 Task: Create a due date automation trigger when advanced on, 2 working days before a card is due add fields with custom field "Resume" set to a number greater or equal to 1 and lower or equal to 10 at 11:00 AM.
Action: Mouse moved to (868, 263)
Screenshot: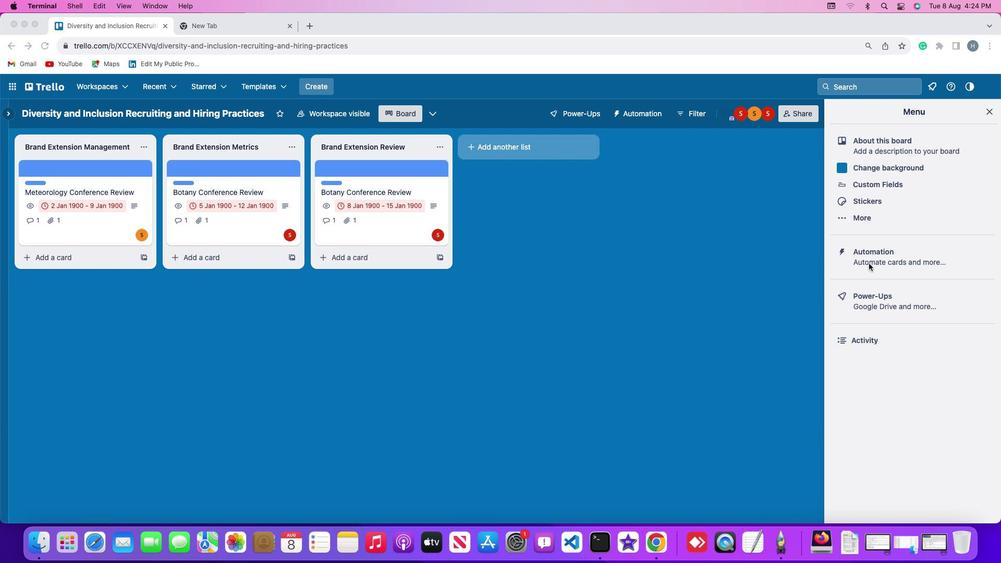 
Action: Mouse pressed left at (868, 263)
Screenshot: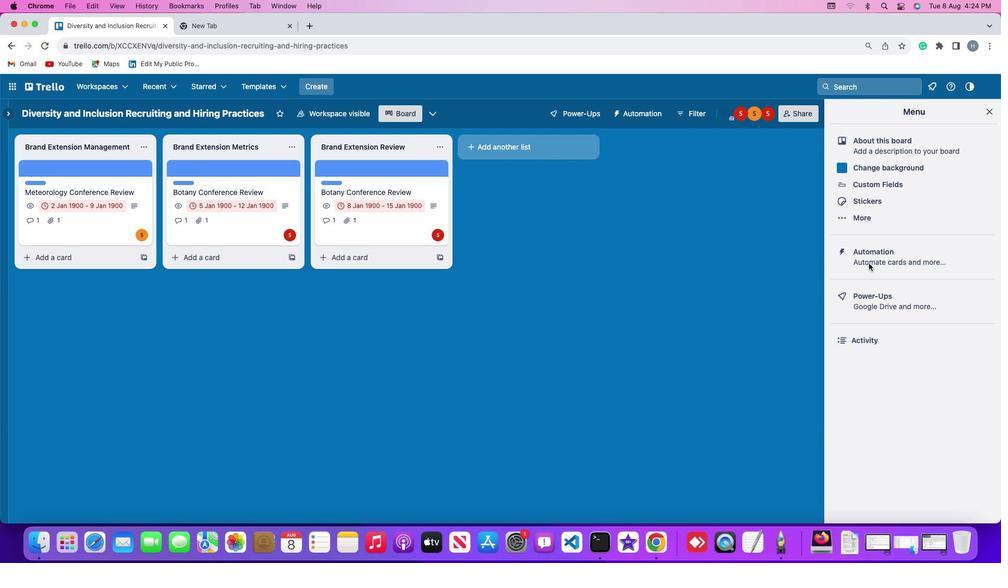 
Action: Mouse pressed left at (868, 263)
Screenshot: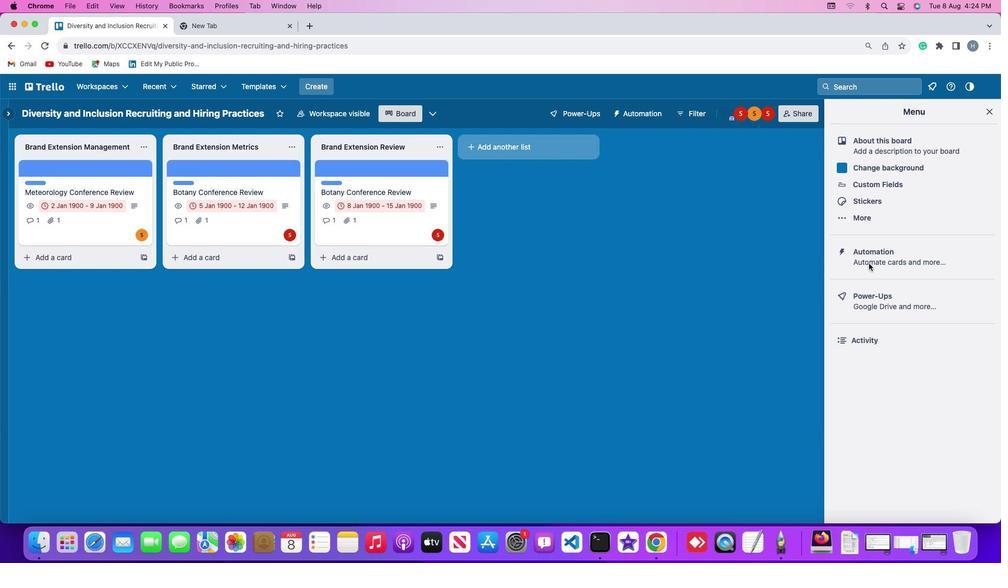 
Action: Mouse moved to (66, 244)
Screenshot: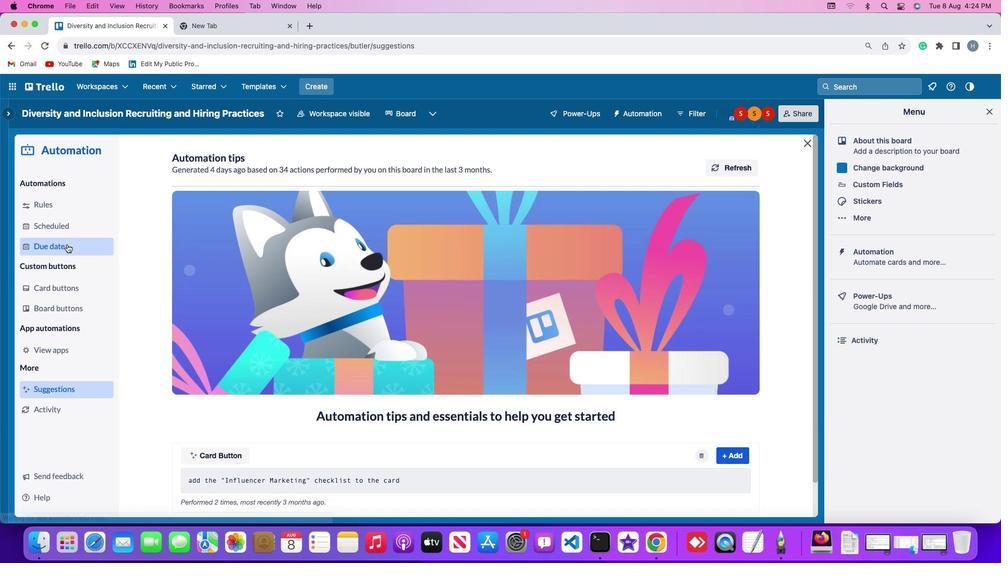
Action: Mouse pressed left at (66, 244)
Screenshot: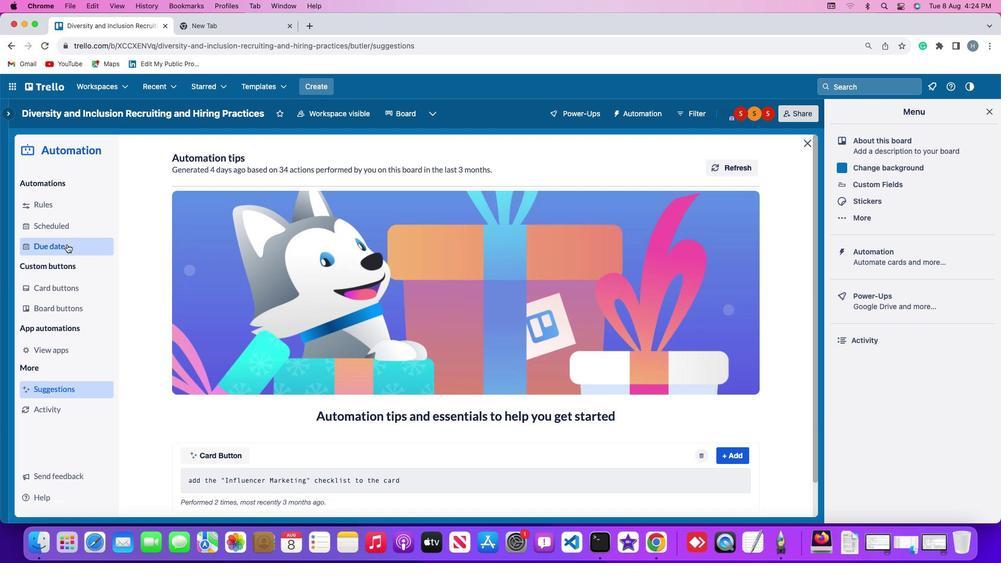 
Action: Mouse moved to (711, 159)
Screenshot: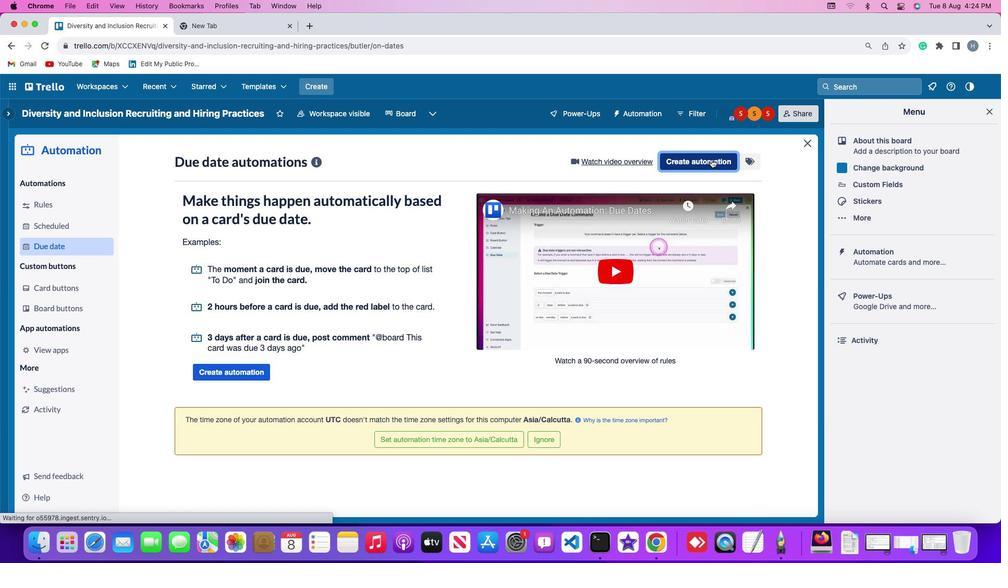 
Action: Mouse pressed left at (711, 159)
Screenshot: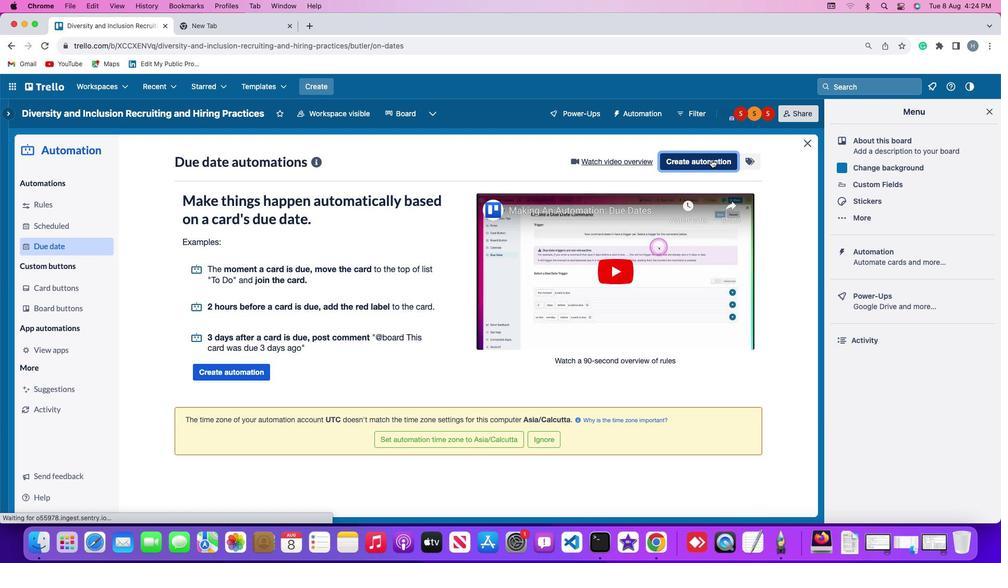 
Action: Mouse moved to (242, 262)
Screenshot: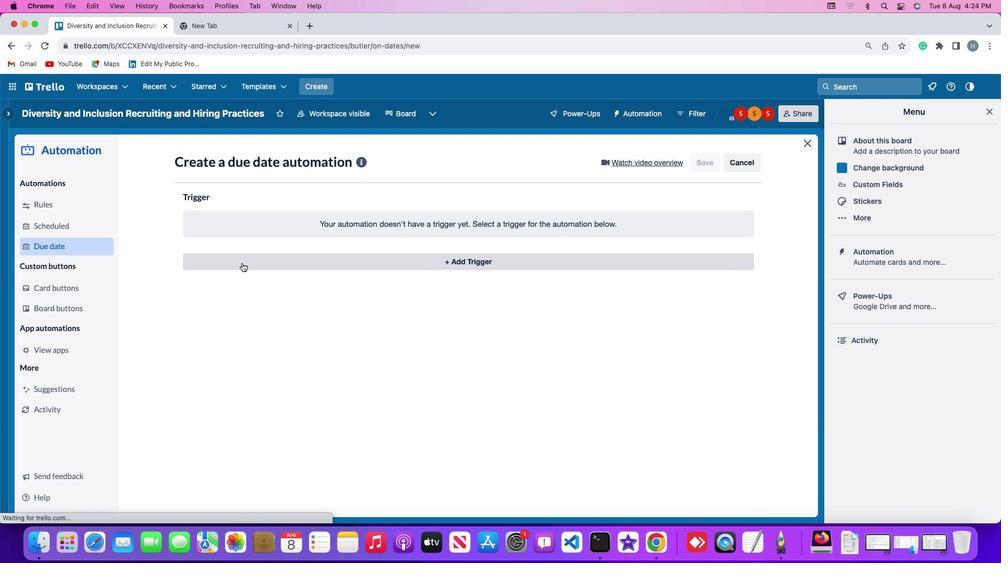 
Action: Mouse pressed left at (242, 262)
Screenshot: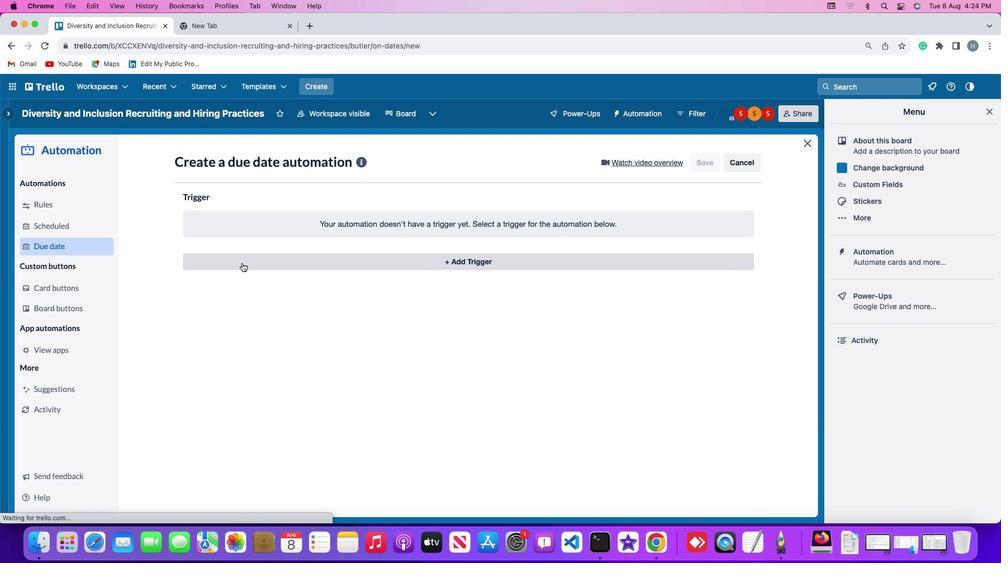 
Action: Mouse moved to (203, 416)
Screenshot: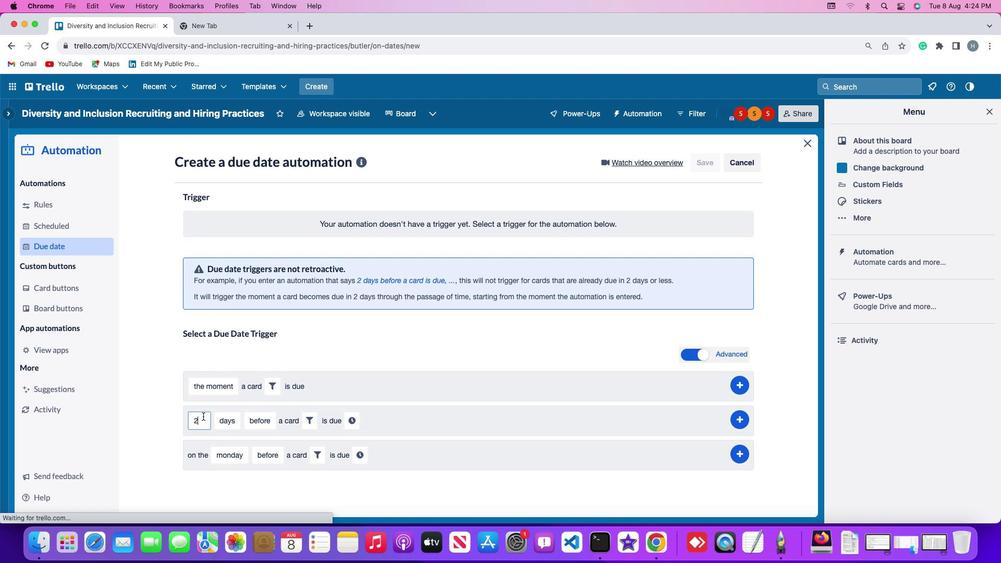 
Action: Mouse pressed left at (203, 416)
Screenshot: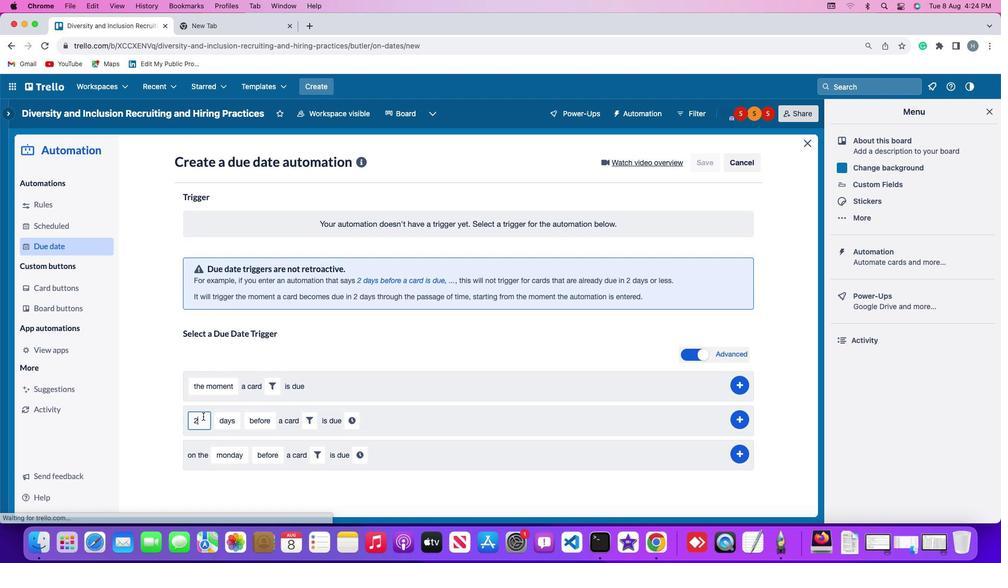 
Action: Key pressed Key.backspace'2'
Screenshot: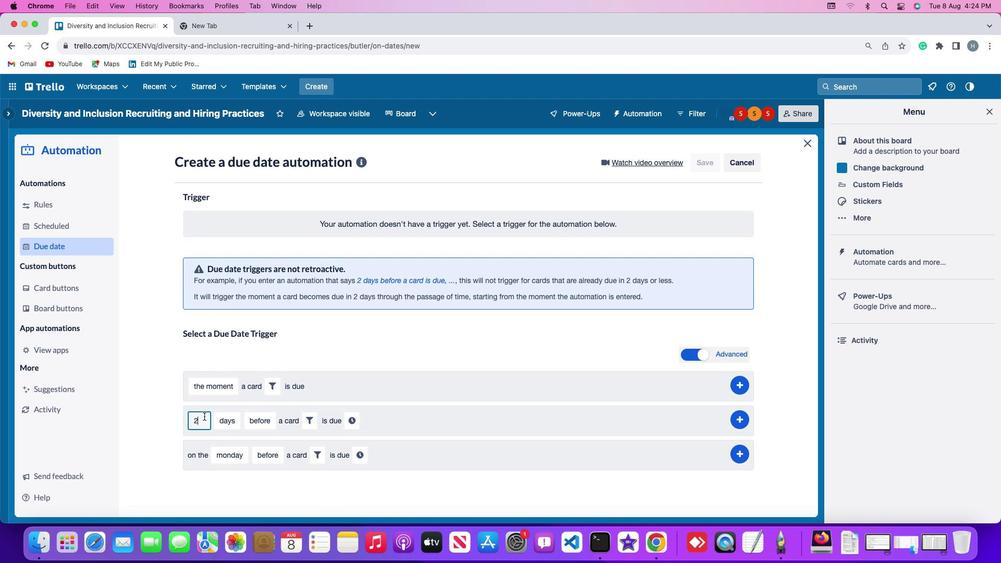 
Action: Mouse moved to (215, 416)
Screenshot: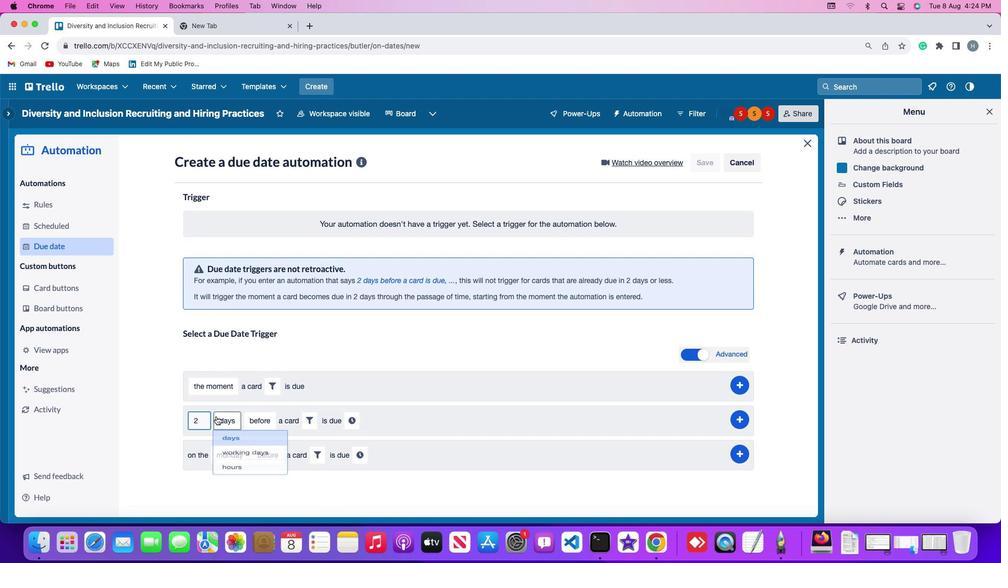 
Action: Mouse pressed left at (215, 416)
Screenshot: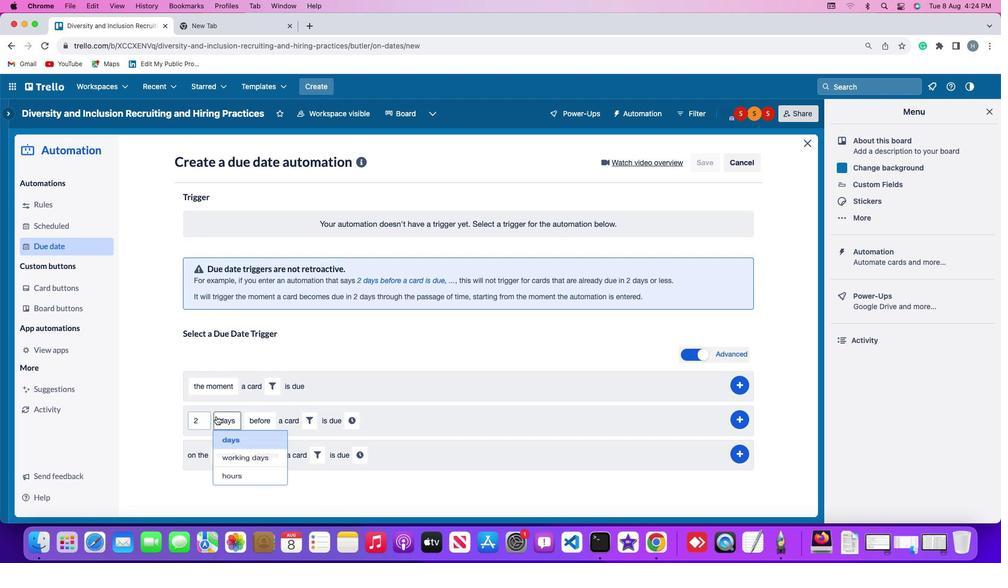 
Action: Mouse moved to (242, 460)
Screenshot: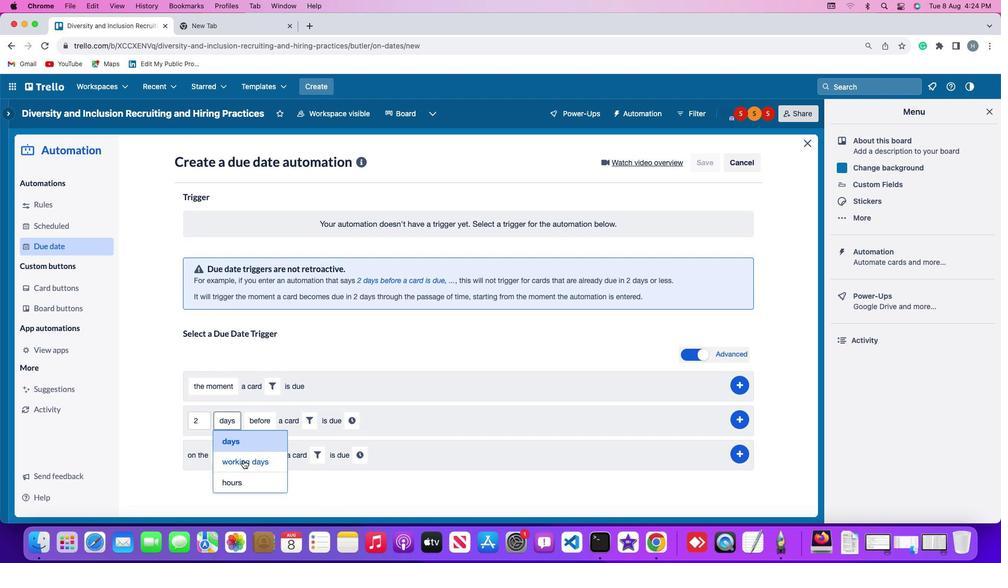 
Action: Mouse pressed left at (242, 460)
Screenshot: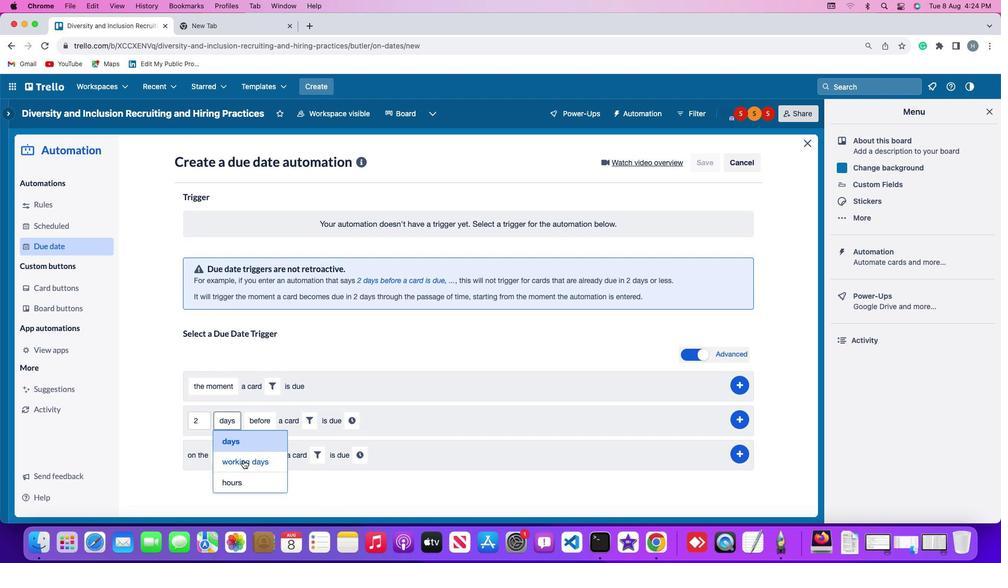 
Action: Mouse moved to (285, 420)
Screenshot: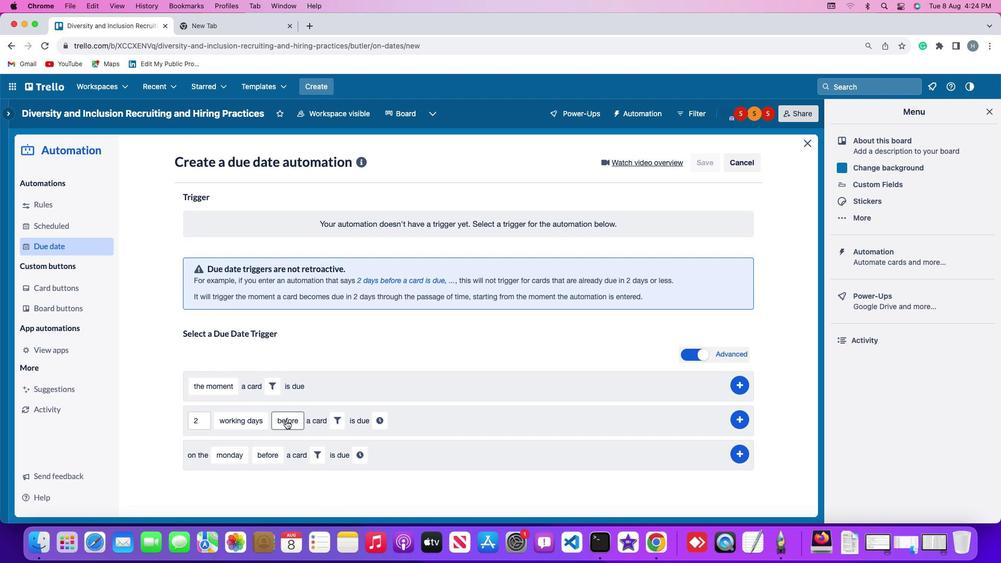 
Action: Mouse pressed left at (285, 420)
Screenshot: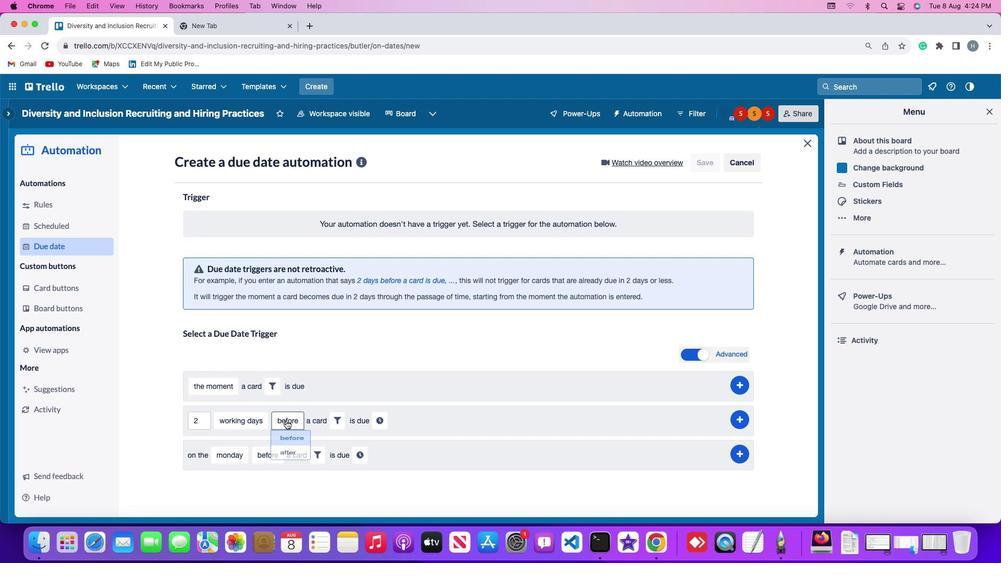
Action: Mouse moved to (294, 443)
Screenshot: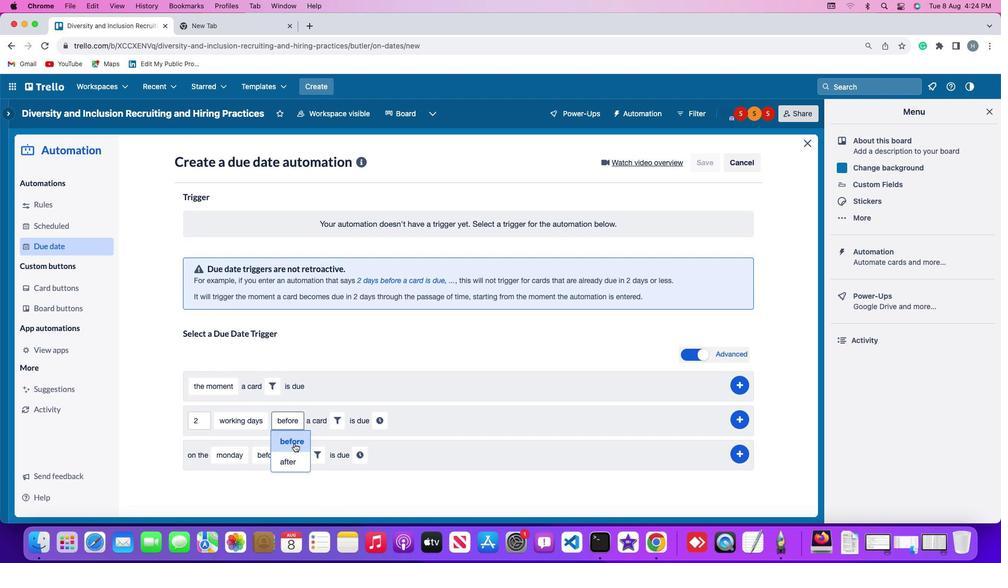 
Action: Mouse pressed left at (294, 443)
Screenshot: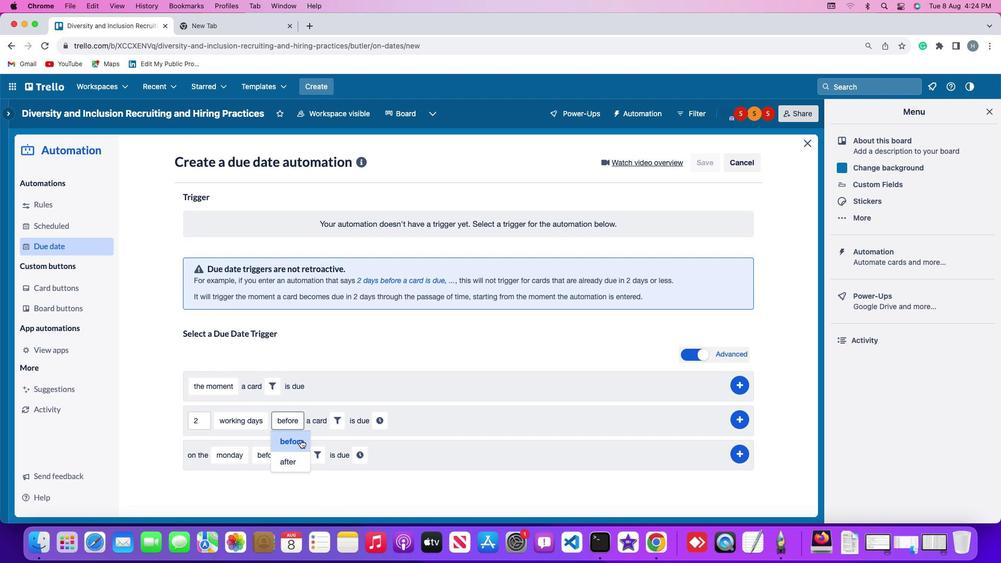 
Action: Mouse moved to (335, 423)
Screenshot: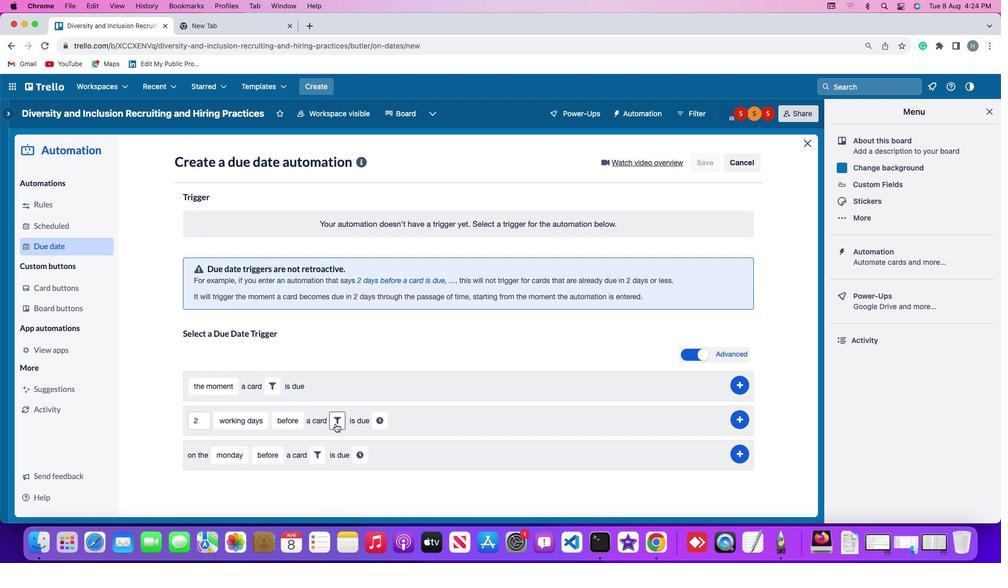 
Action: Mouse pressed left at (335, 423)
Screenshot: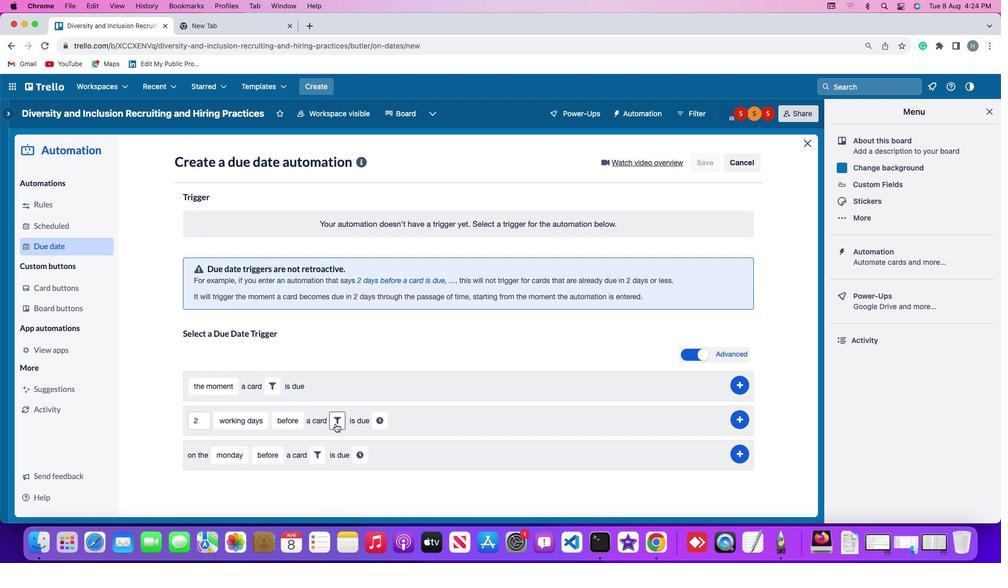 
Action: Mouse moved to (512, 454)
Screenshot: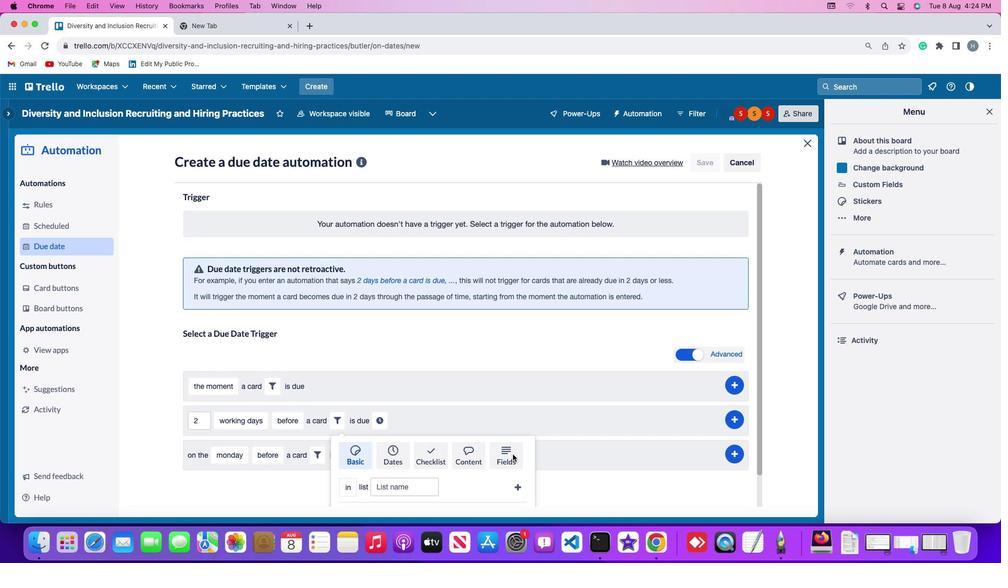 
Action: Mouse pressed left at (512, 454)
Screenshot: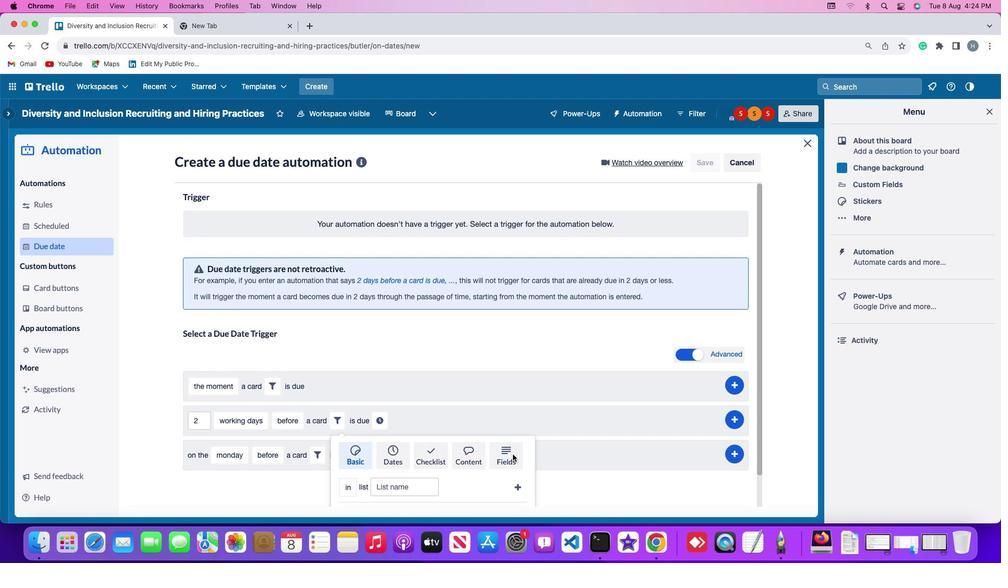 
Action: Mouse moved to (294, 479)
Screenshot: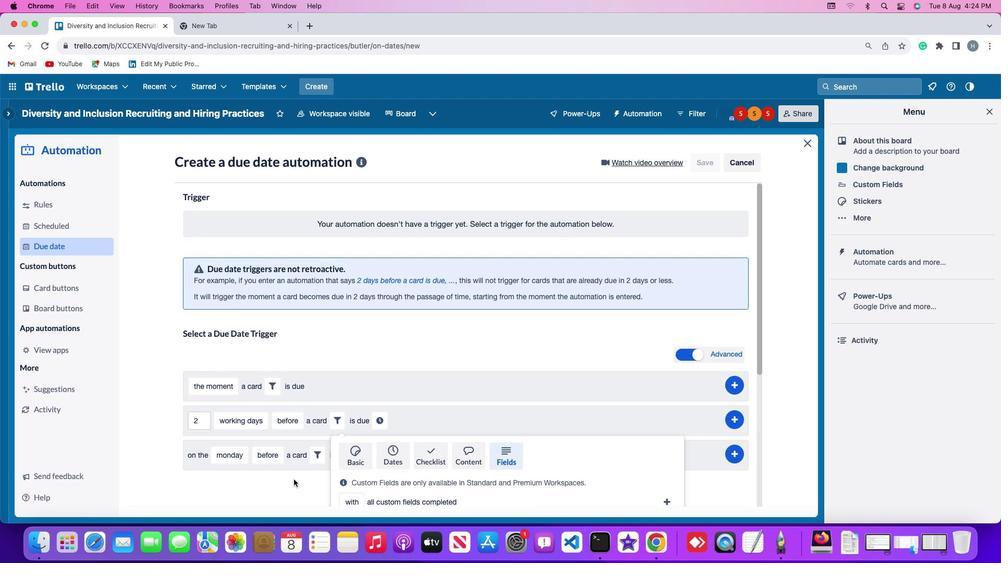 
Action: Mouse scrolled (294, 479) with delta (0, 0)
Screenshot: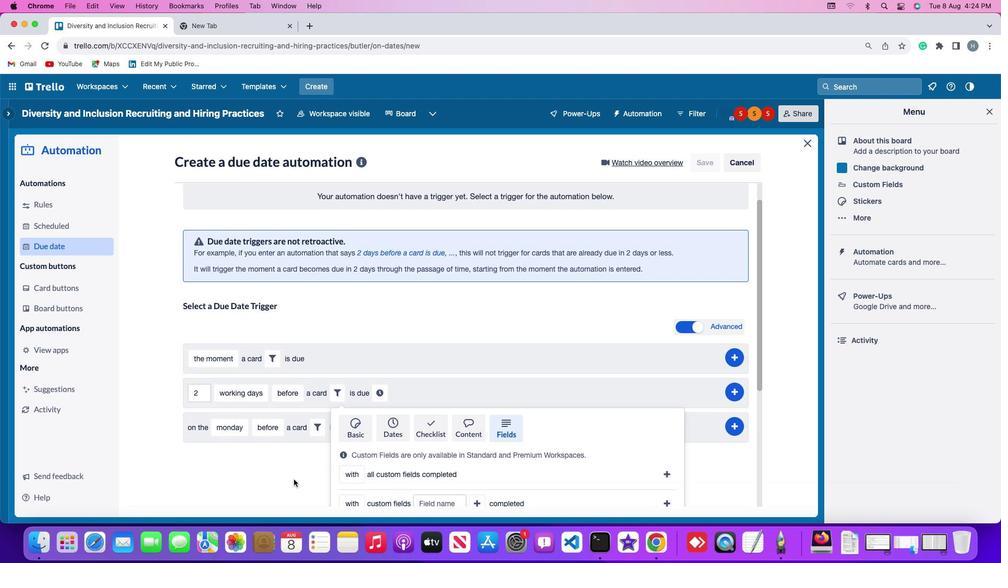 
Action: Mouse scrolled (294, 479) with delta (0, 0)
Screenshot: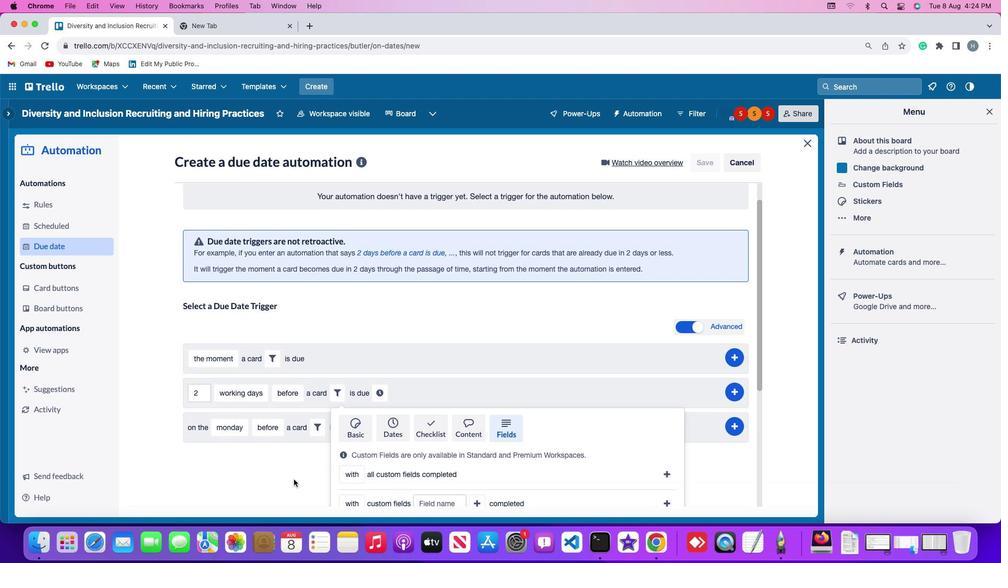 
Action: Mouse scrolled (294, 479) with delta (0, -2)
Screenshot: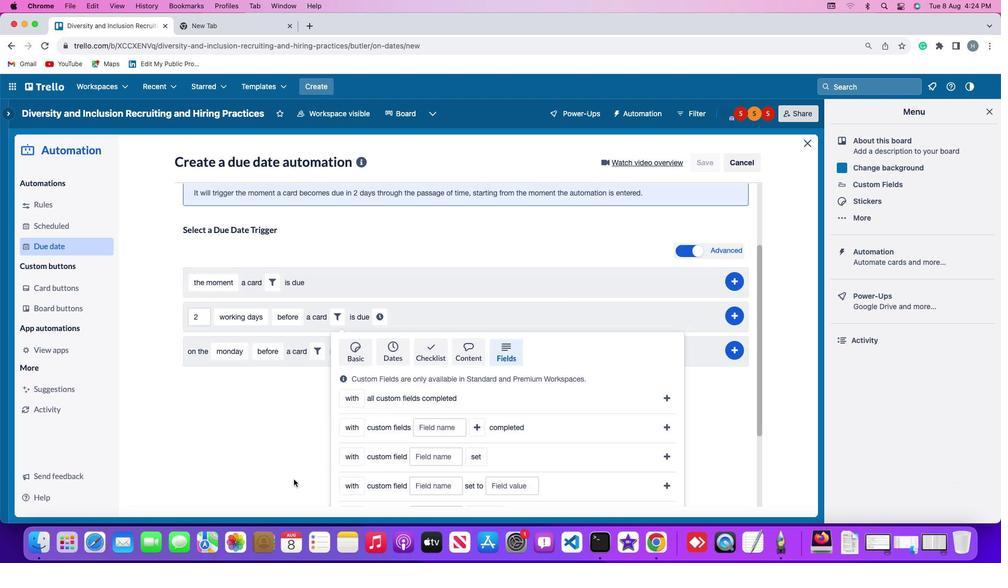 
Action: Mouse scrolled (294, 479) with delta (0, -2)
Screenshot: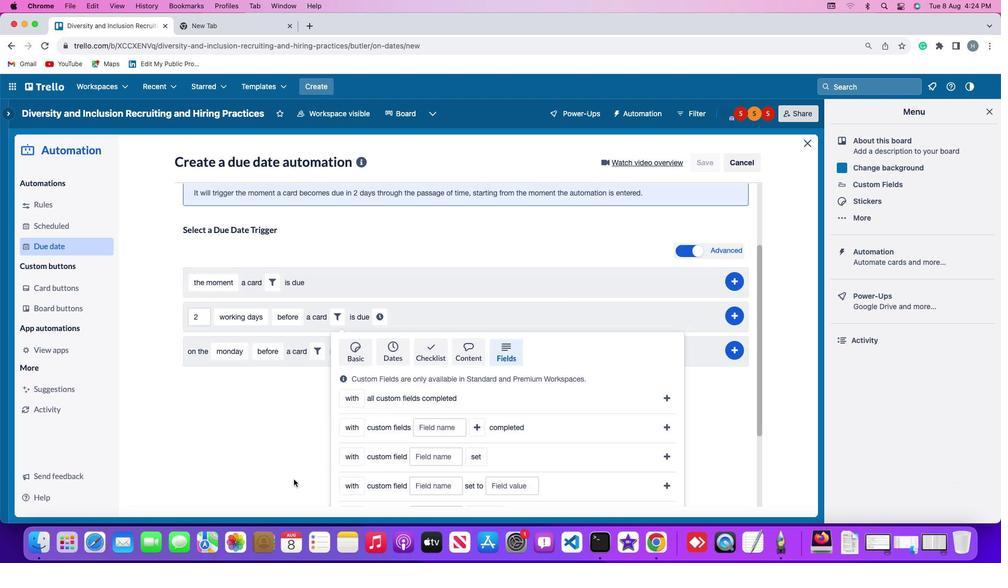 
Action: Mouse scrolled (294, 479) with delta (0, -3)
Screenshot: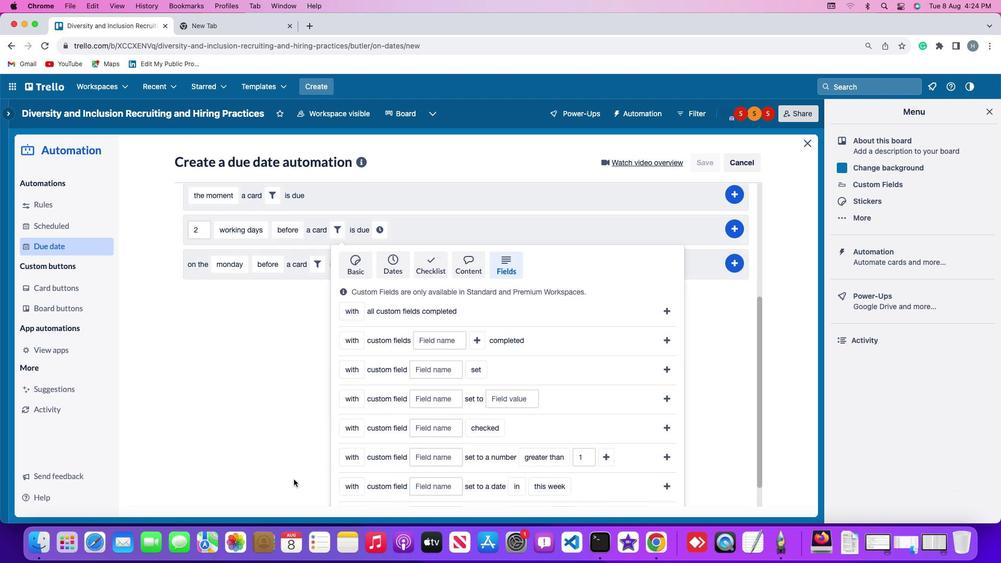 
Action: Mouse scrolled (294, 479) with delta (0, -3)
Screenshot: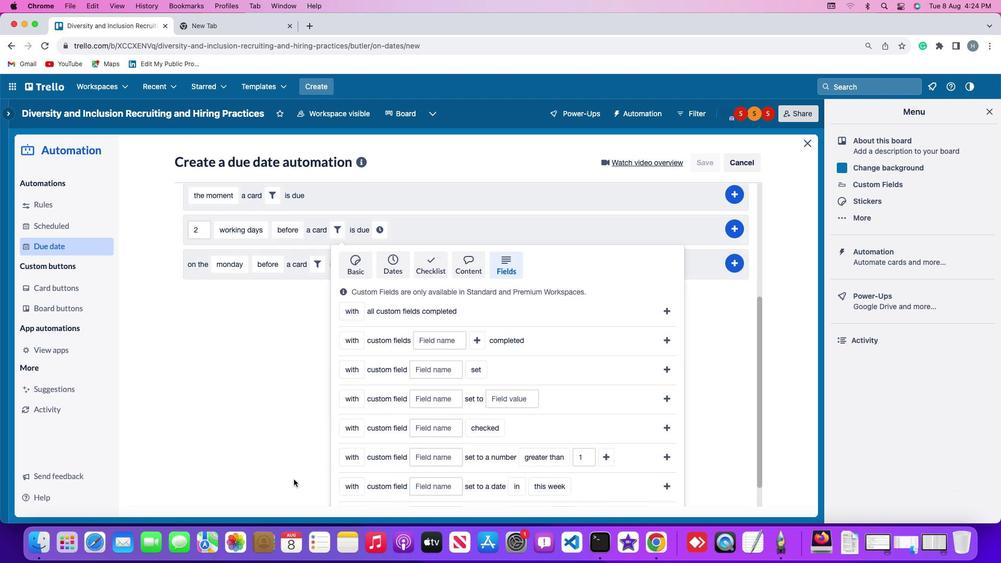 
Action: Mouse scrolled (294, 479) with delta (0, 0)
Screenshot: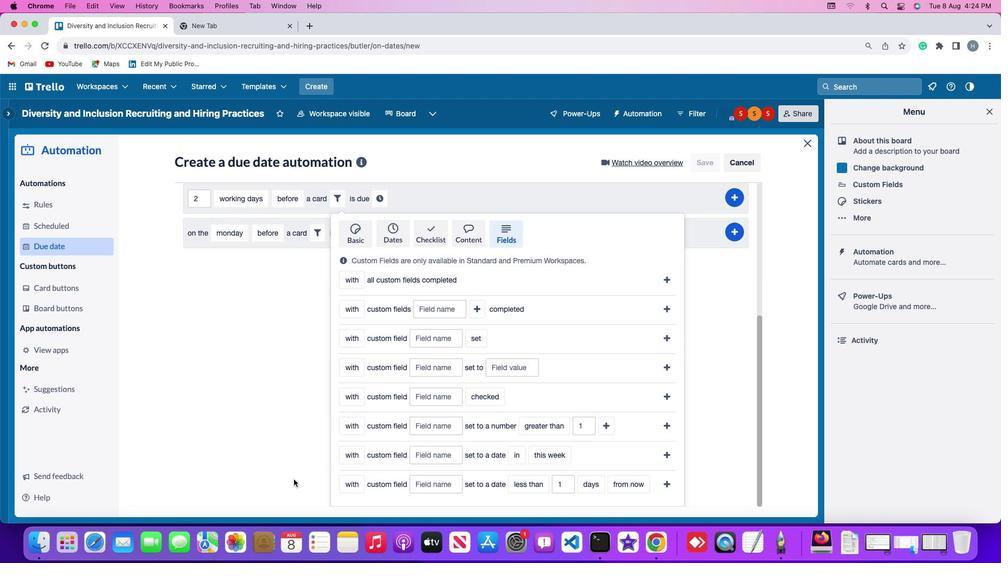
Action: Mouse scrolled (294, 479) with delta (0, 0)
Screenshot: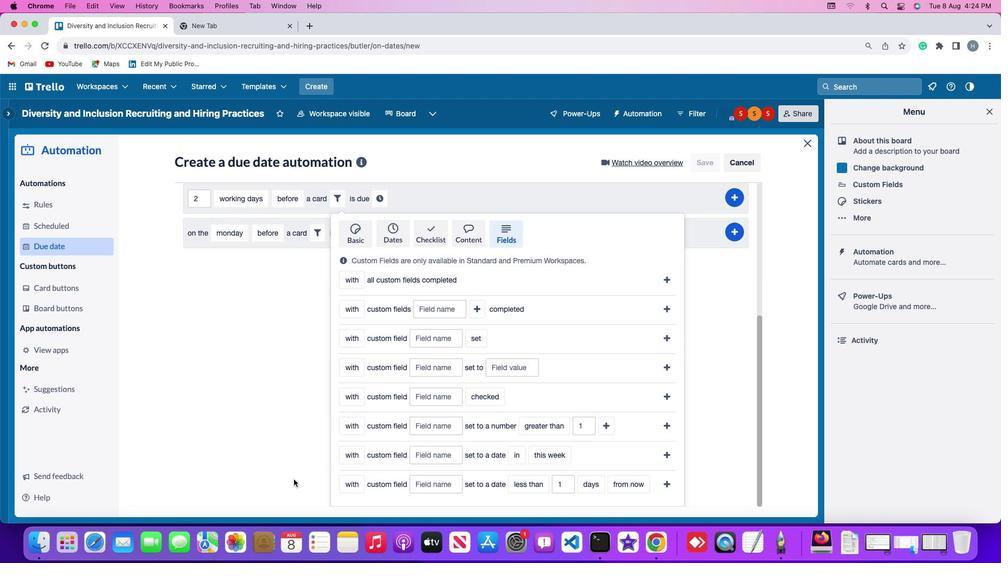 
Action: Mouse scrolled (294, 479) with delta (0, -1)
Screenshot: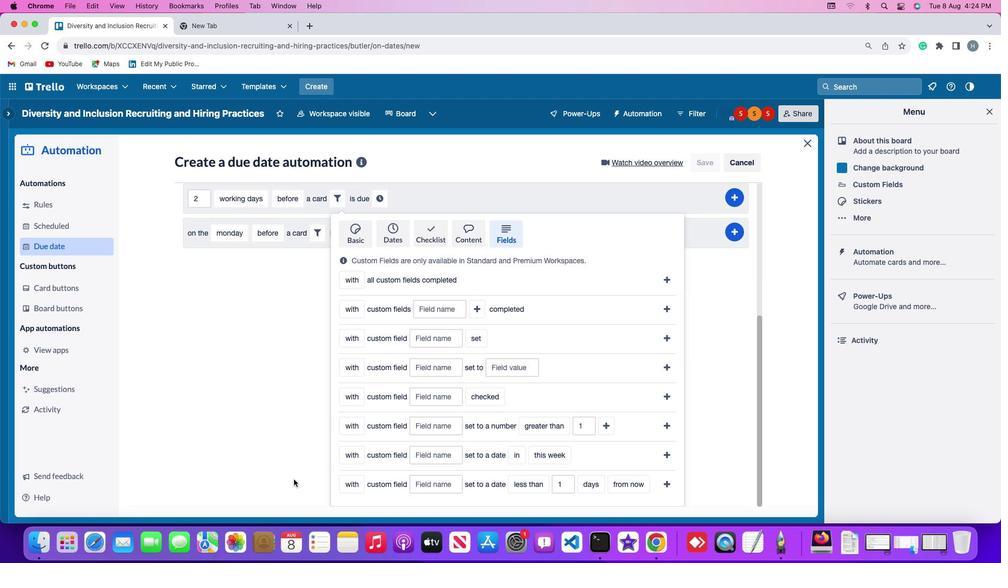 
Action: Mouse scrolled (294, 479) with delta (0, -2)
Screenshot: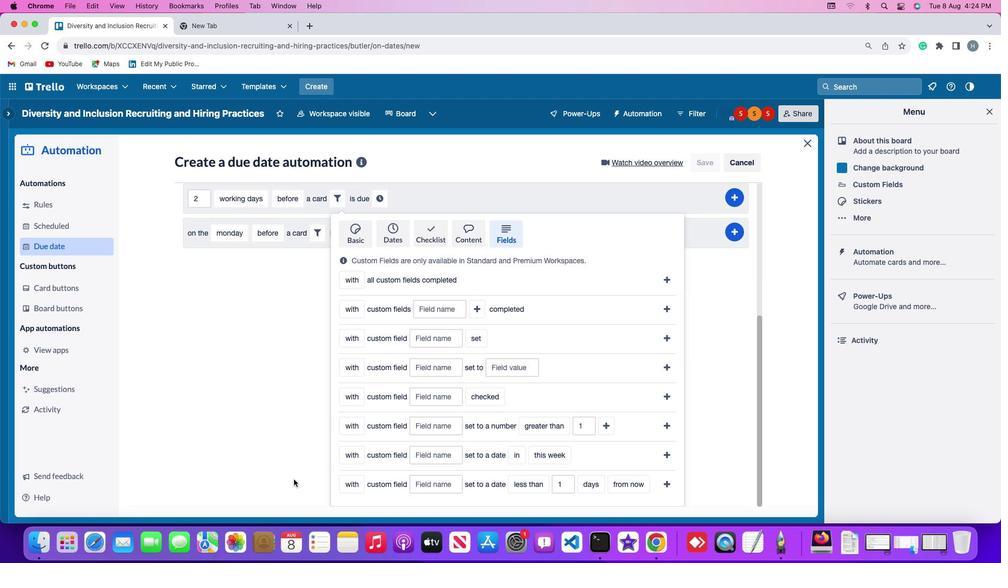 
Action: Mouse scrolled (294, 479) with delta (0, -3)
Screenshot: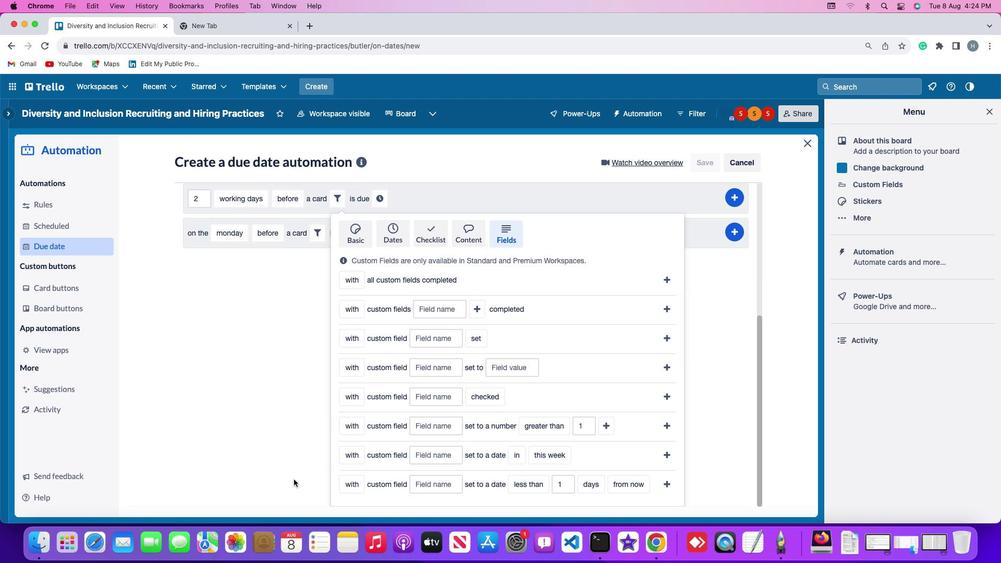 
Action: Mouse moved to (351, 425)
Screenshot: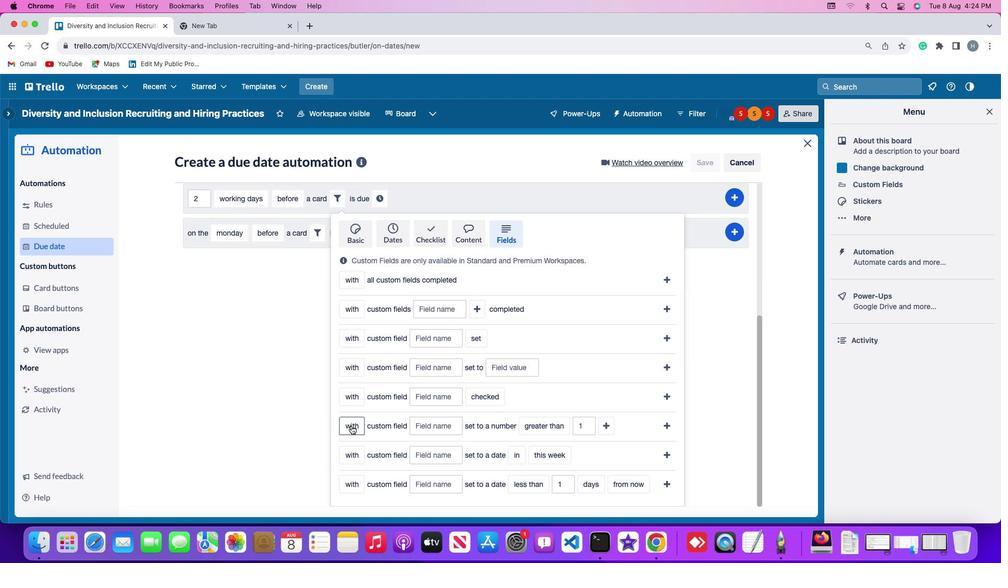 
Action: Mouse pressed left at (351, 425)
Screenshot: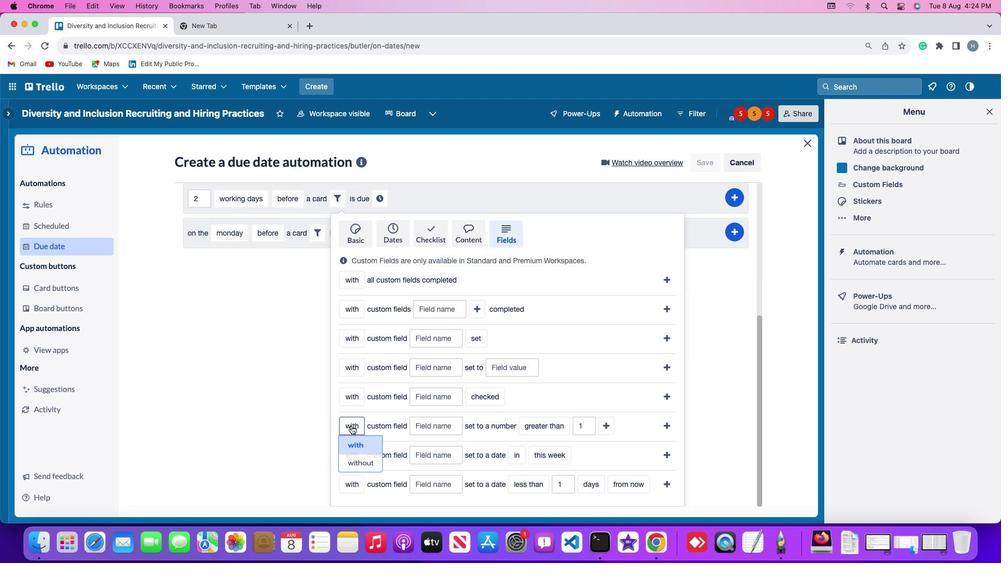 
Action: Mouse moved to (357, 448)
Screenshot: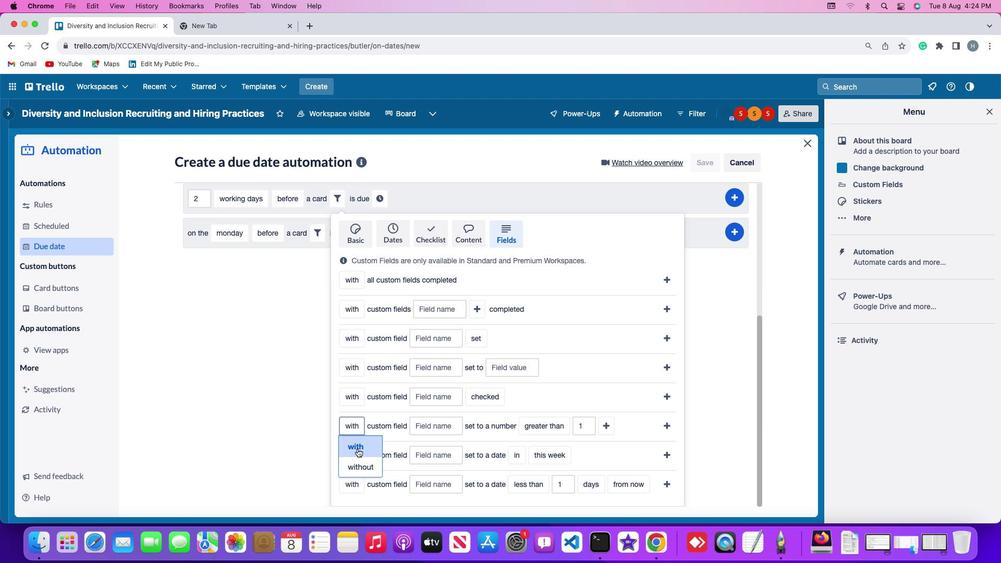 
Action: Mouse pressed left at (357, 448)
Screenshot: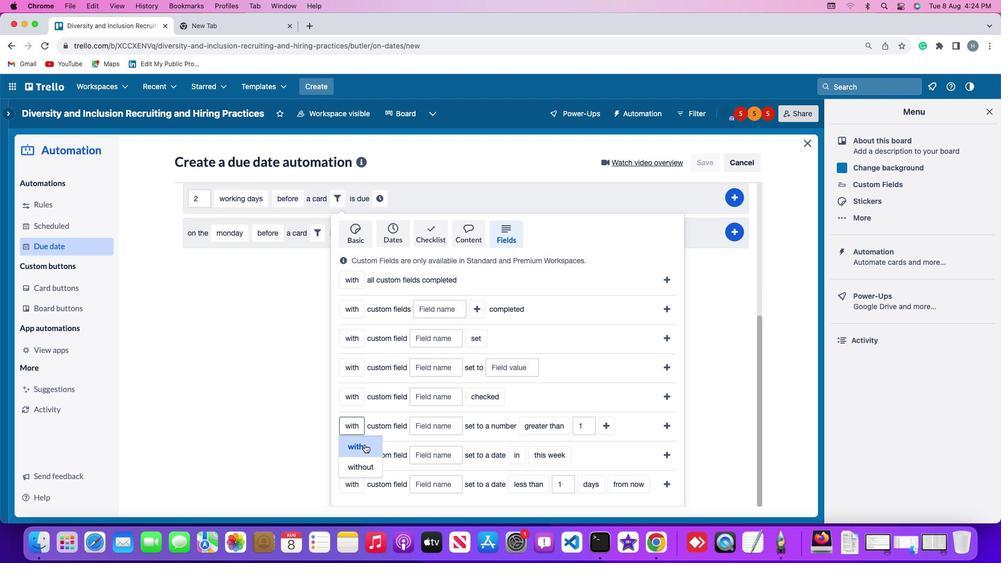 
Action: Mouse moved to (434, 429)
Screenshot: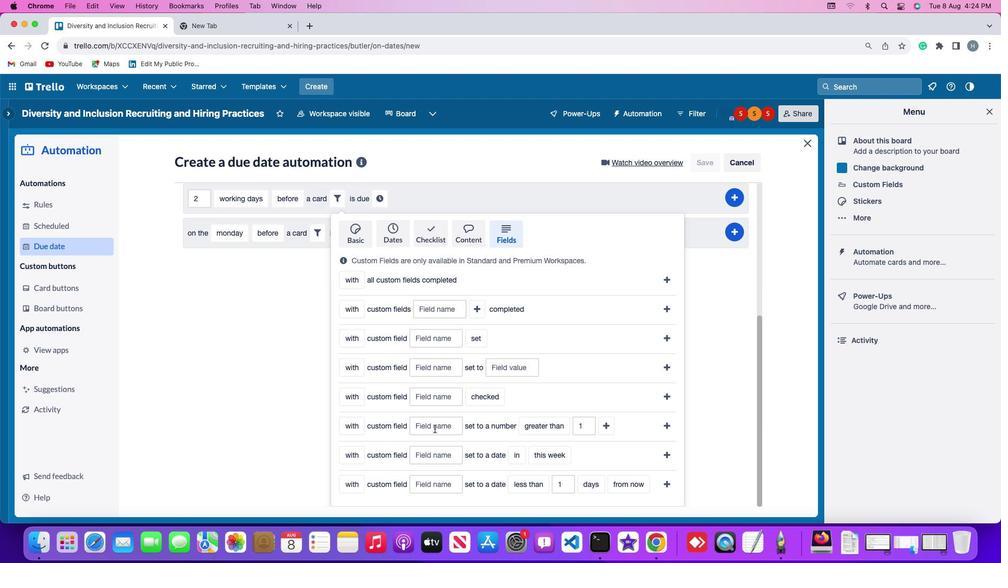 
Action: Mouse pressed left at (434, 429)
Screenshot: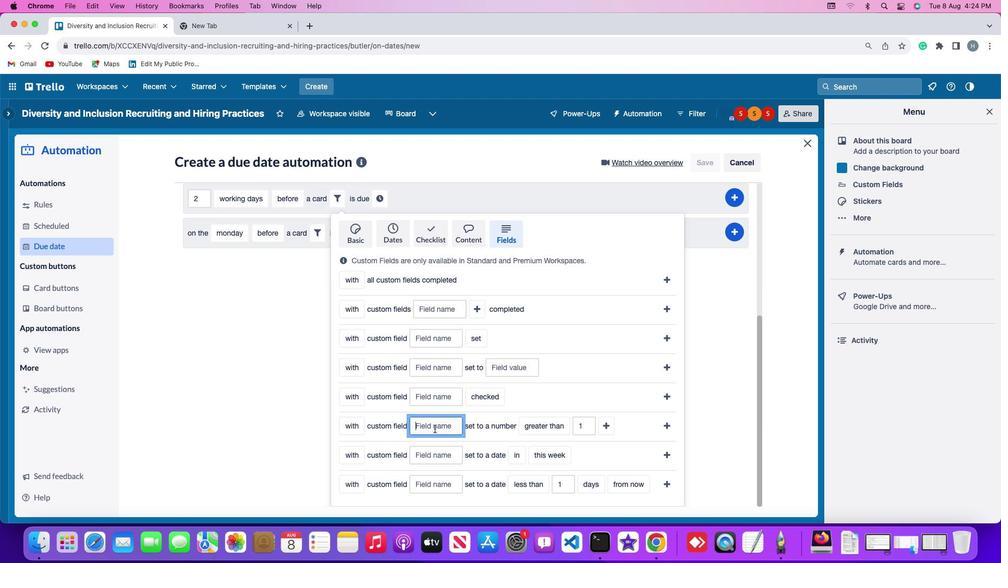 
Action: Key pressed Key.shift'R''e''s''u''m''e'
Screenshot: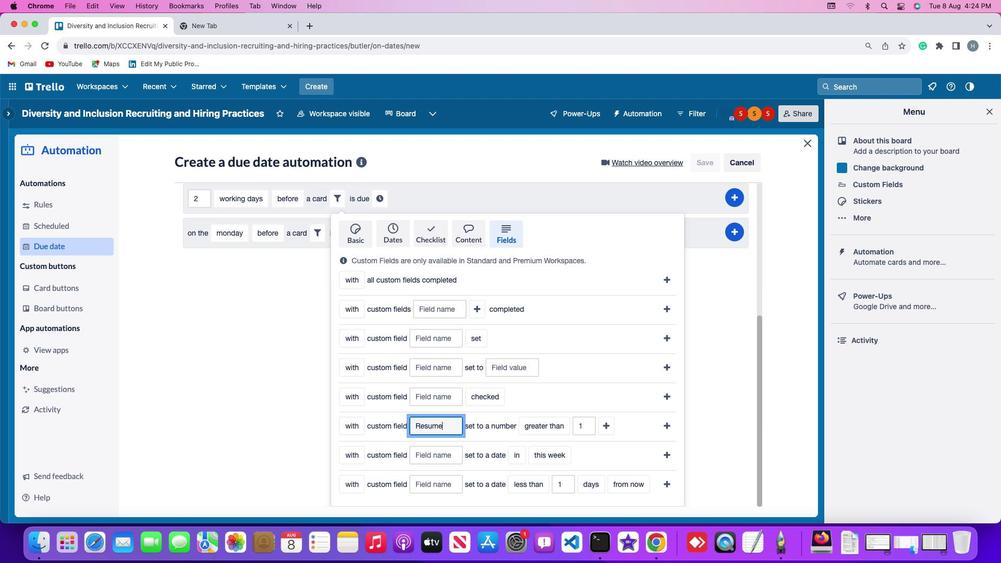 
Action: Mouse moved to (533, 423)
Screenshot: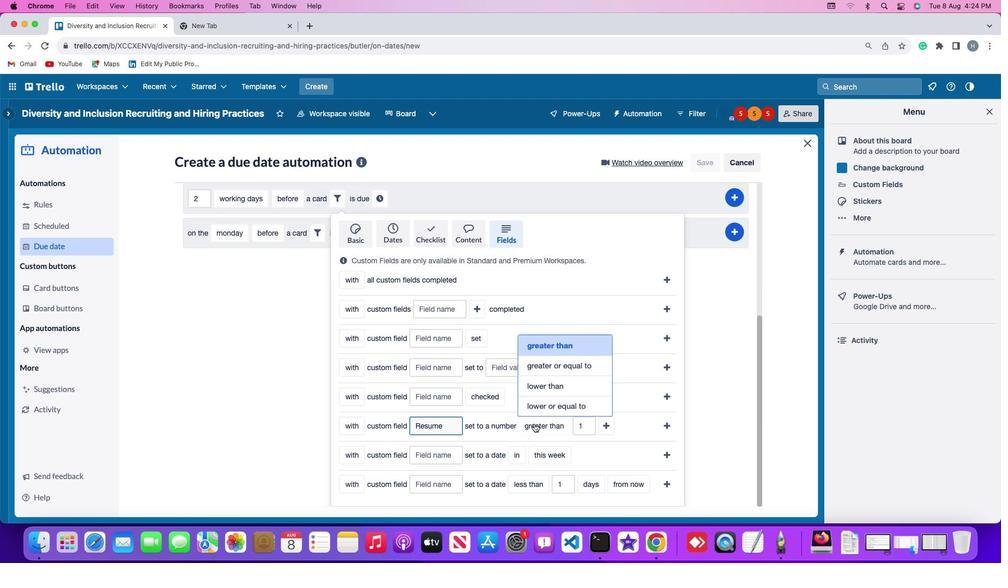 
Action: Mouse pressed left at (533, 423)
Screenshot: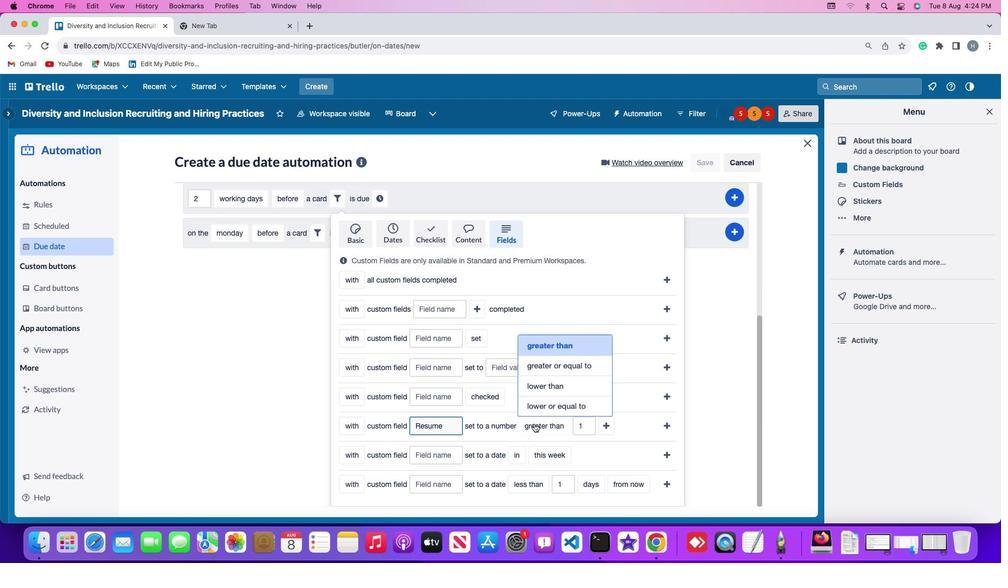 
Action: Mouse moved to (552, 365)
Screenshot: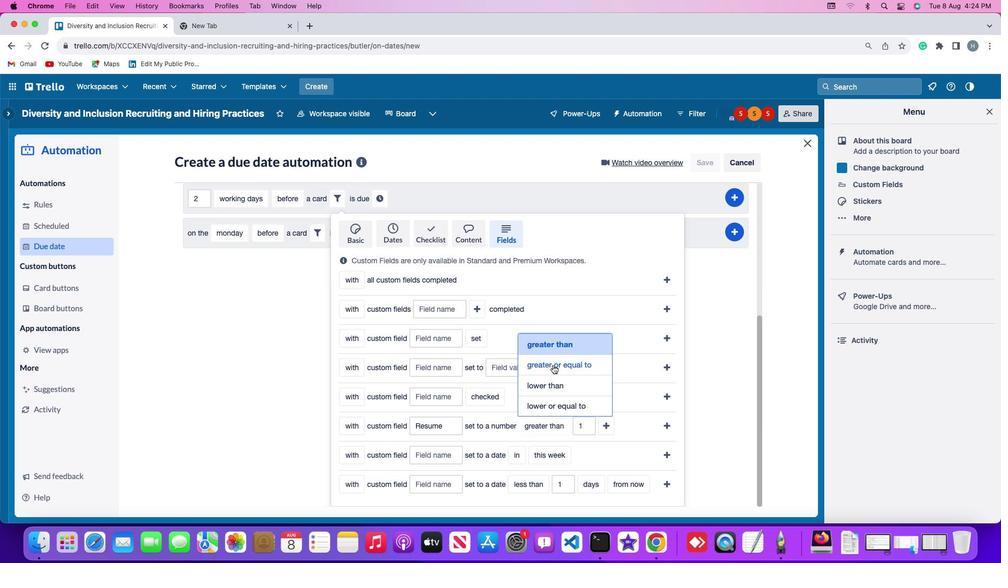 
Action: Mouse pressed left at (552, 365)
Screenshot: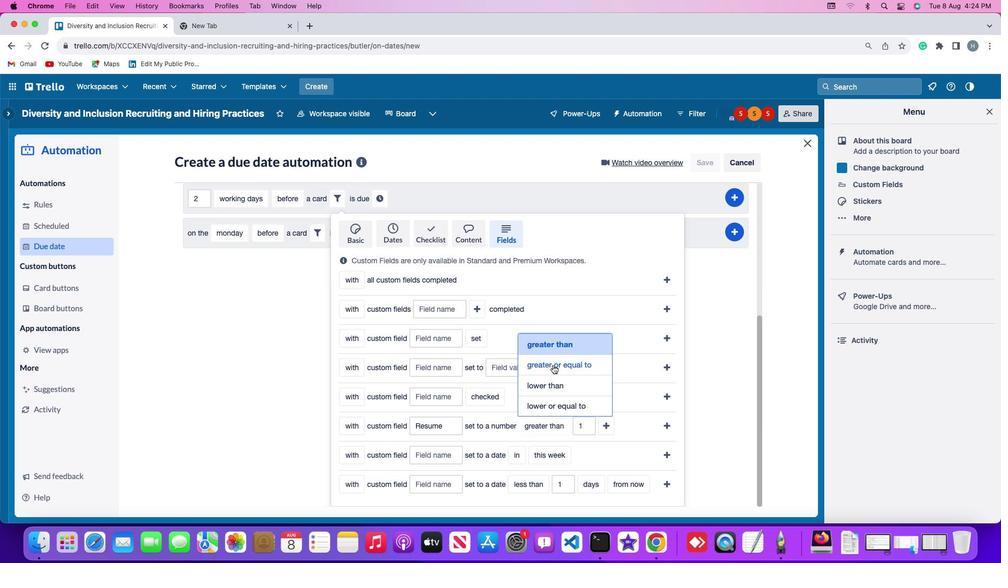 
Action: Mouse moved to (602, 426)
Screenshot: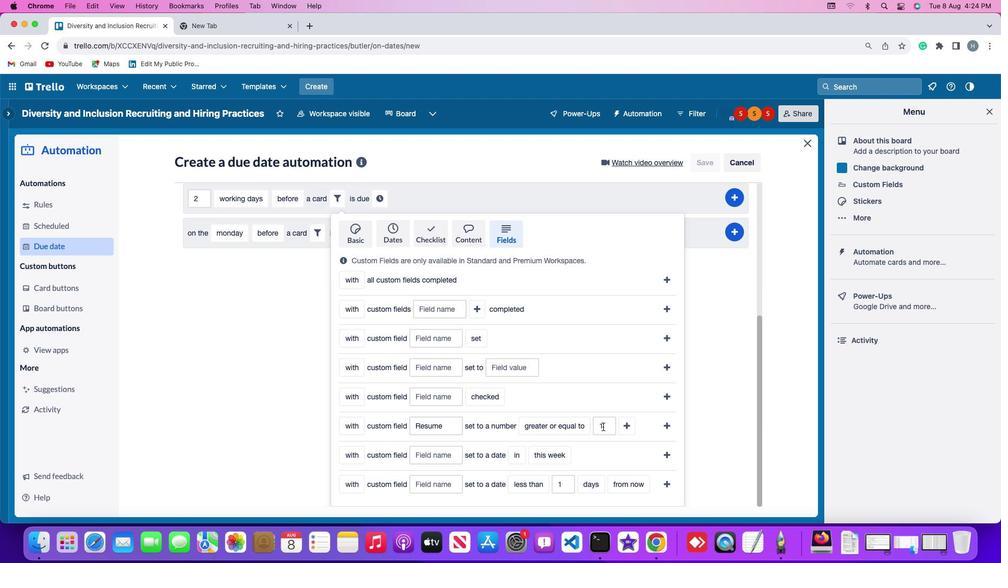 
Action: Mouse pressed left at (602, 426)
Screenshot: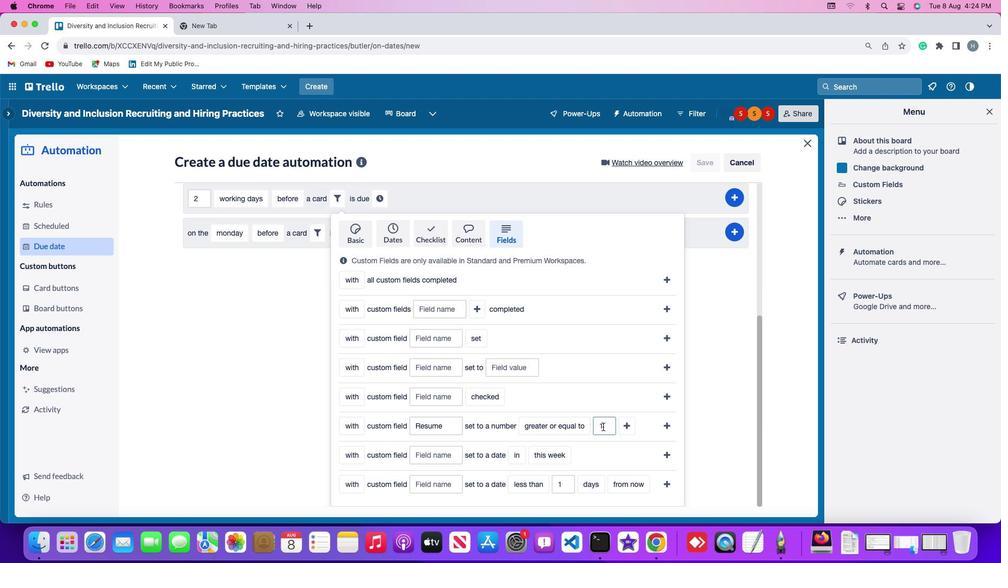 
Action: Key pressed Key.backspace'1'
Screenshot: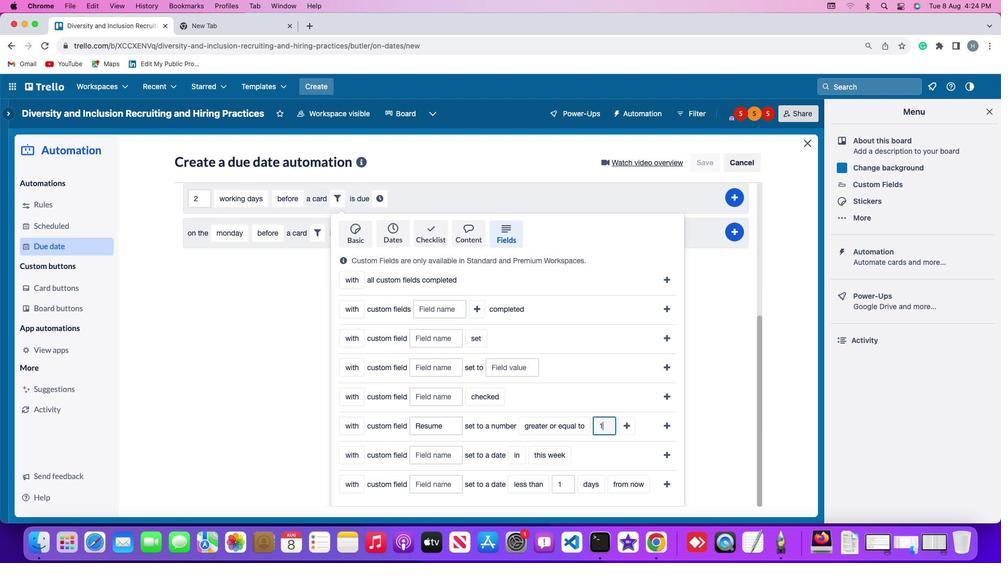 
Action: Mouse moved to (623, 427)
Screenshot: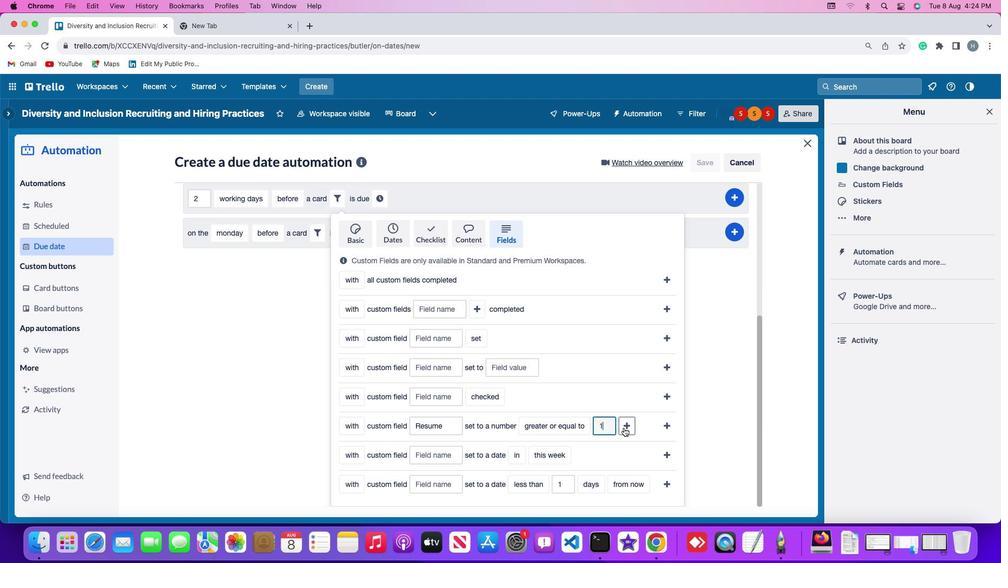 
Action: Mouse pressed left at (623, 427)
Screenshot: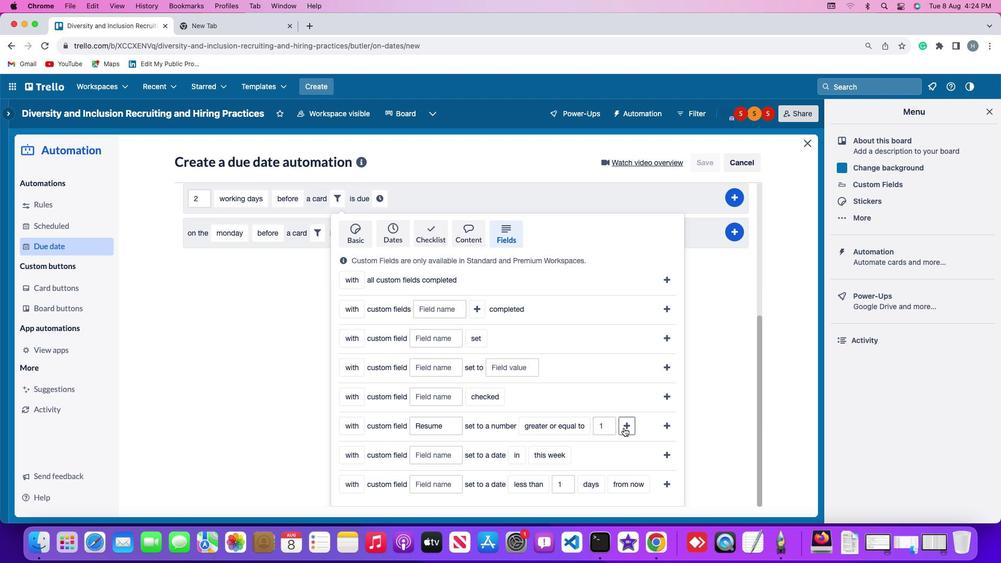 
Action: Mouse moved to (381, 446)
Screenshot: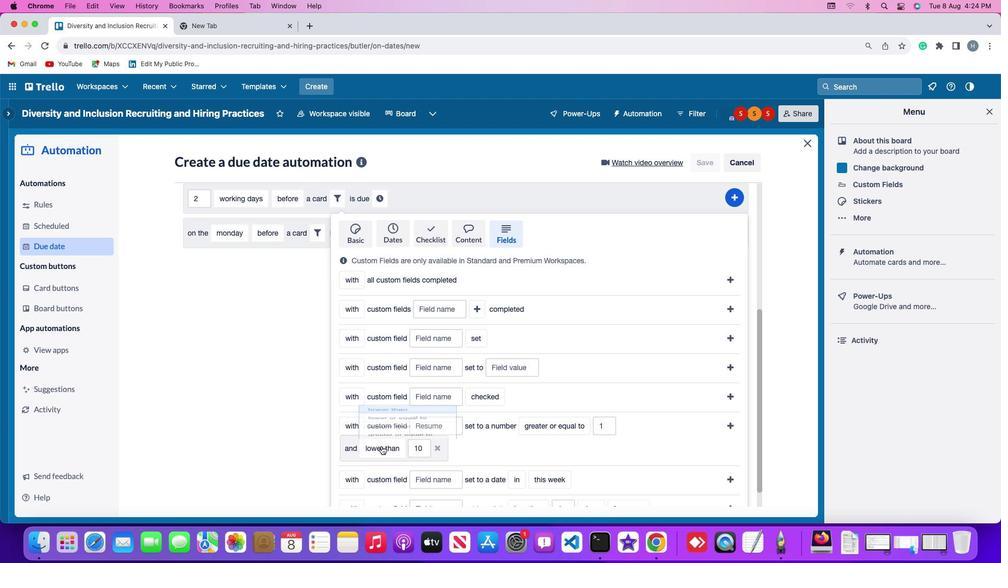 
Action: Mouse pressed left at (381, 446)
Screenshot: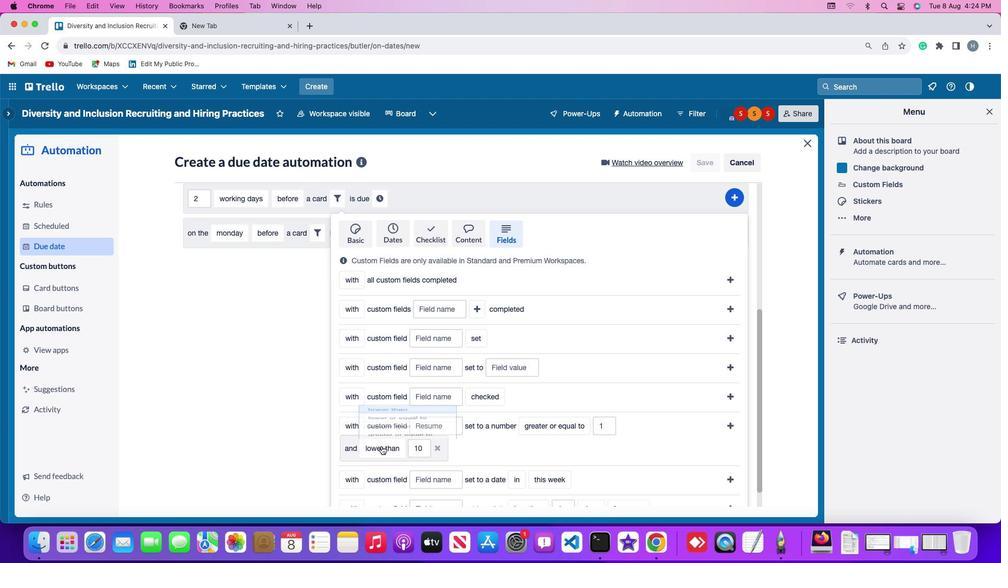 
Action: Mouse moved to (407, 386)
Screenshot: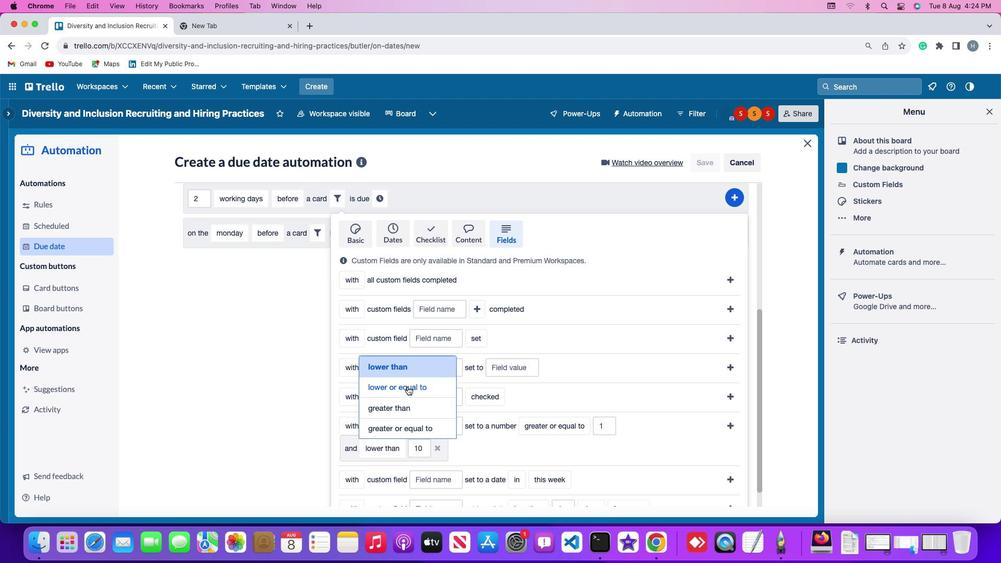 
Action: Mouse pressed left at (407, 386)
Screenshot: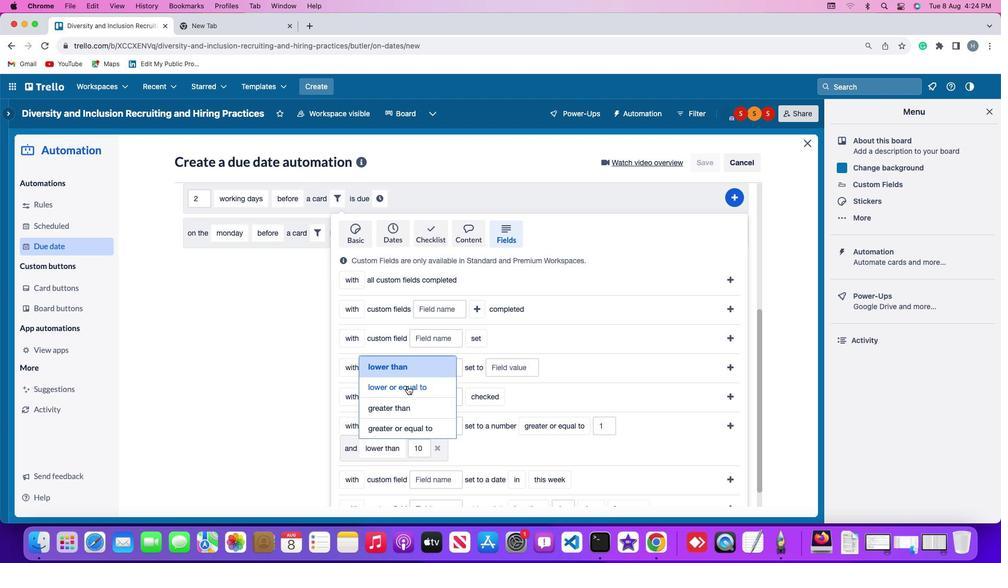 
Action: Mouse moved to (445, 447)
Screenshot: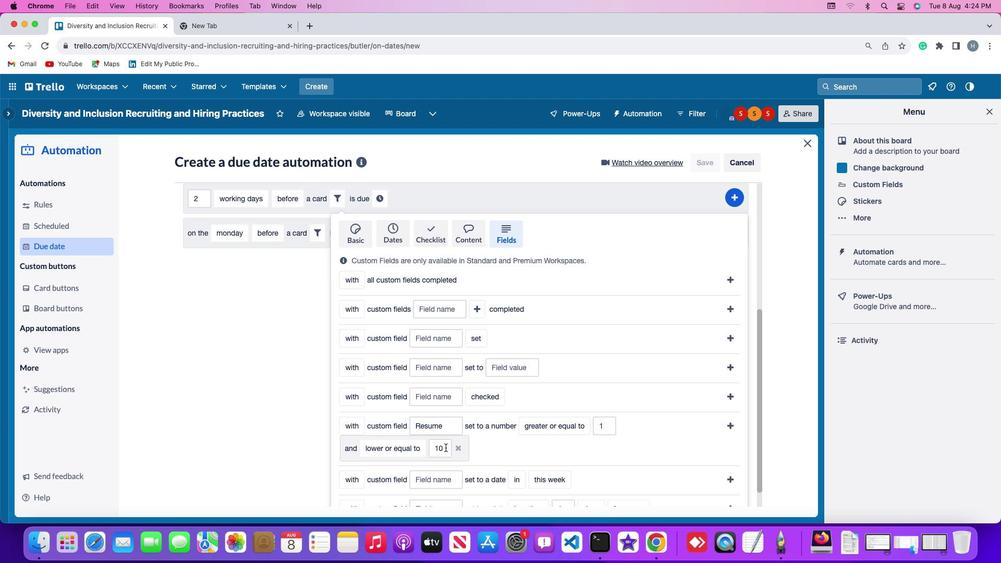 
Action: Mouse pressed left at (445, 447)
Screenshot: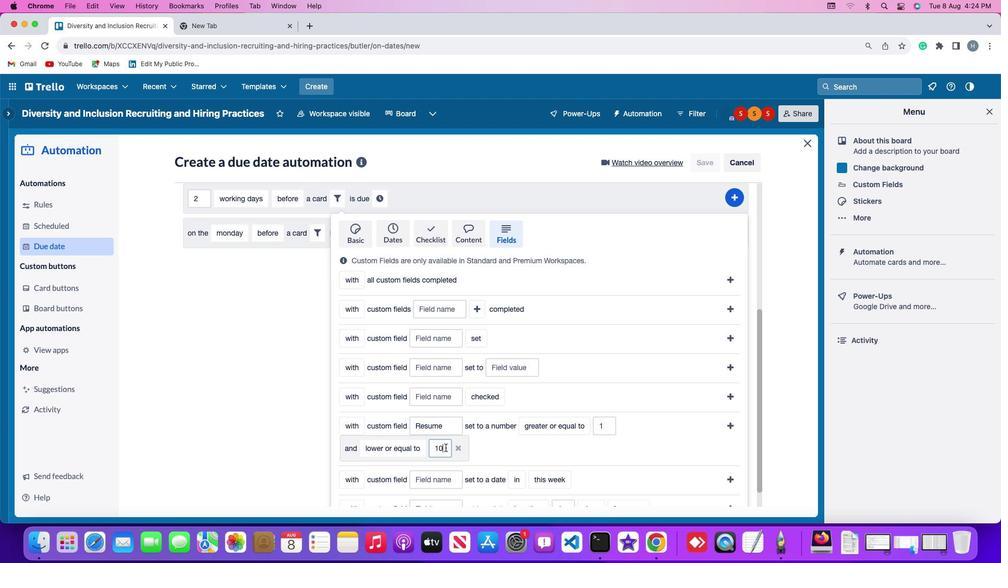 
Action: Key pressed Key.backspaceKey.backspace
Screenshot: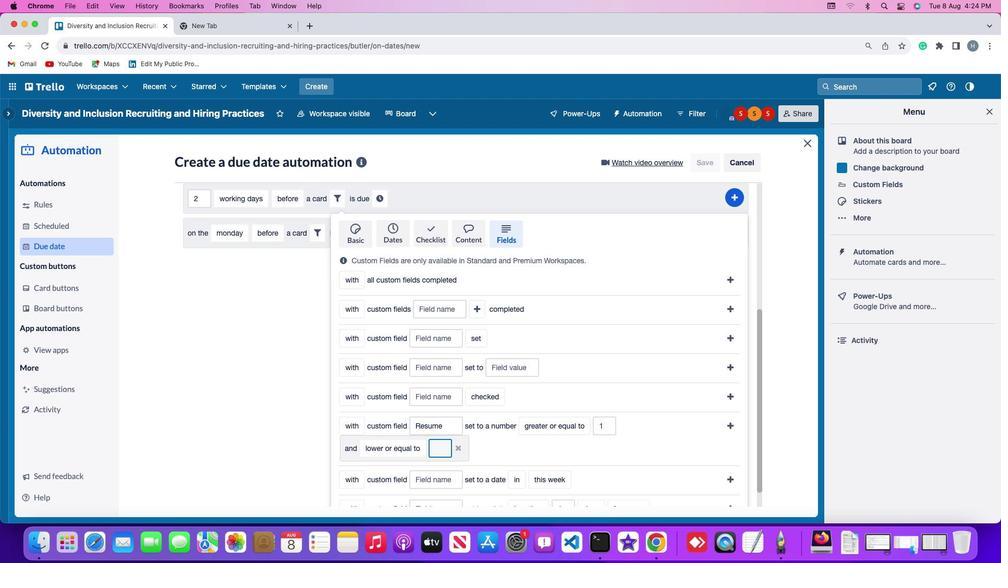 
Action: Mouse moved to (444, 446)
Screenshot: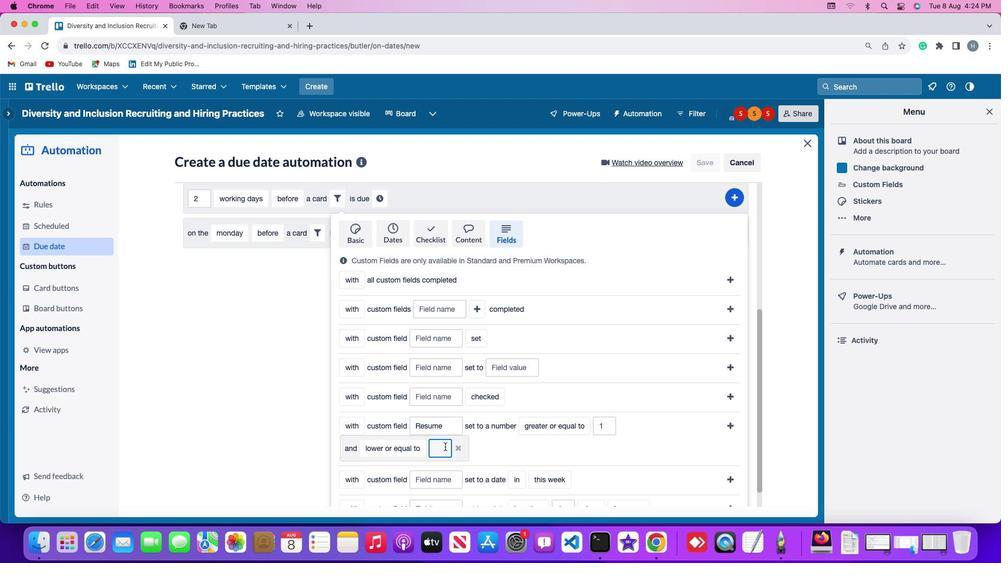 
Action: Key pressed '1''0'
Screenshot: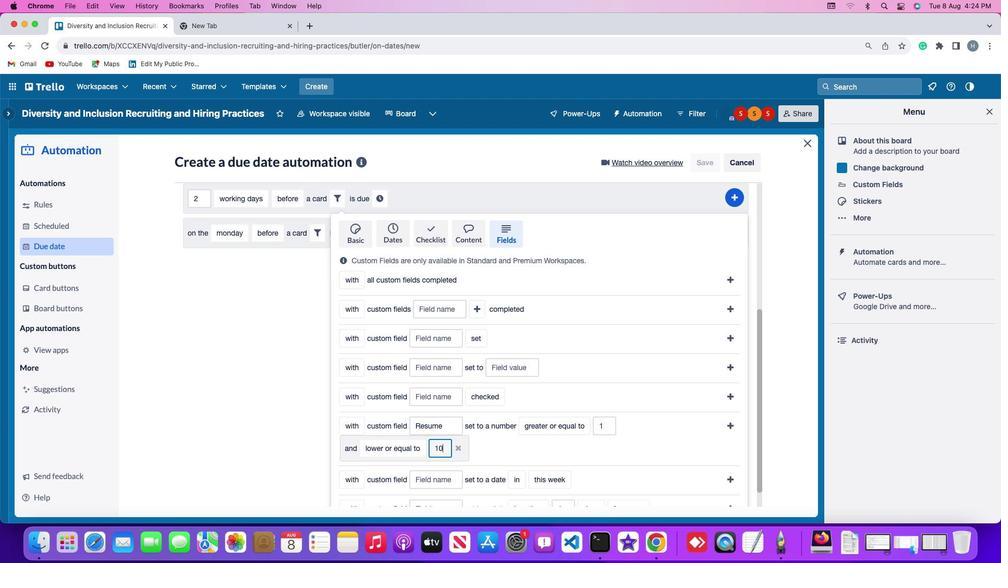 
Action: Mouse moved to (728, 421)
Screenshot: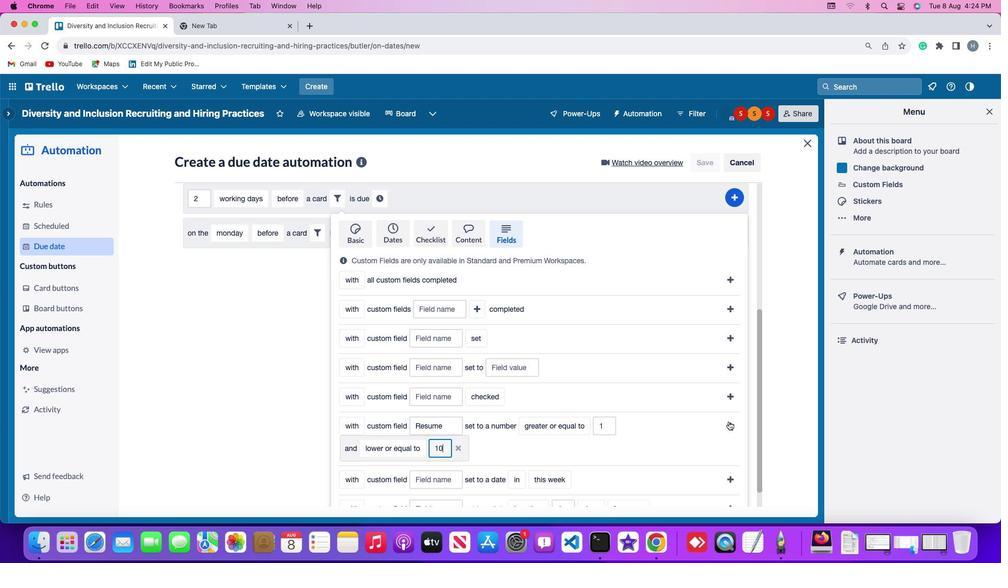 
Action: Mouse pressed left at (728, 421)
Screenshot: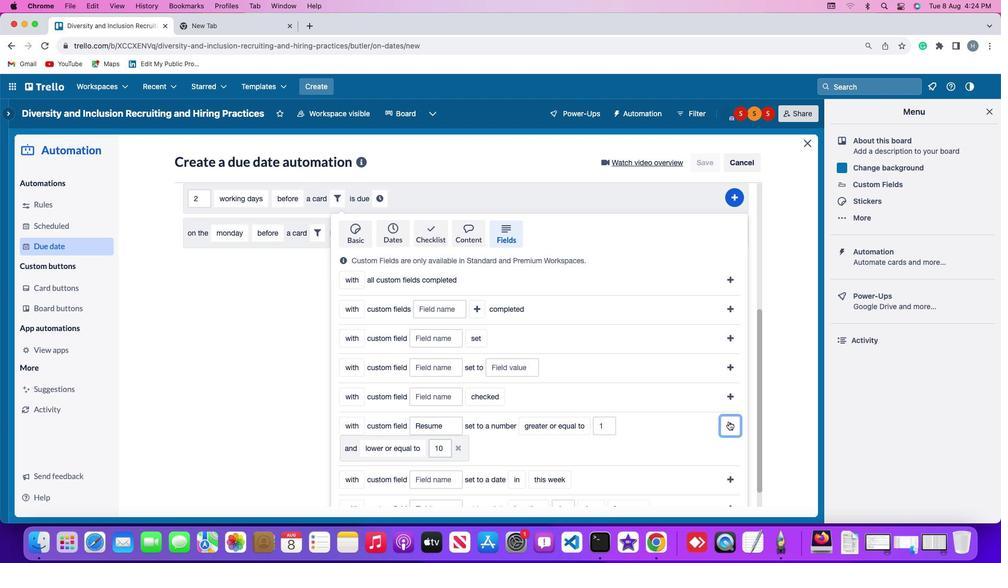 
Action: Mouse moved to (695, 418)
Screenshot: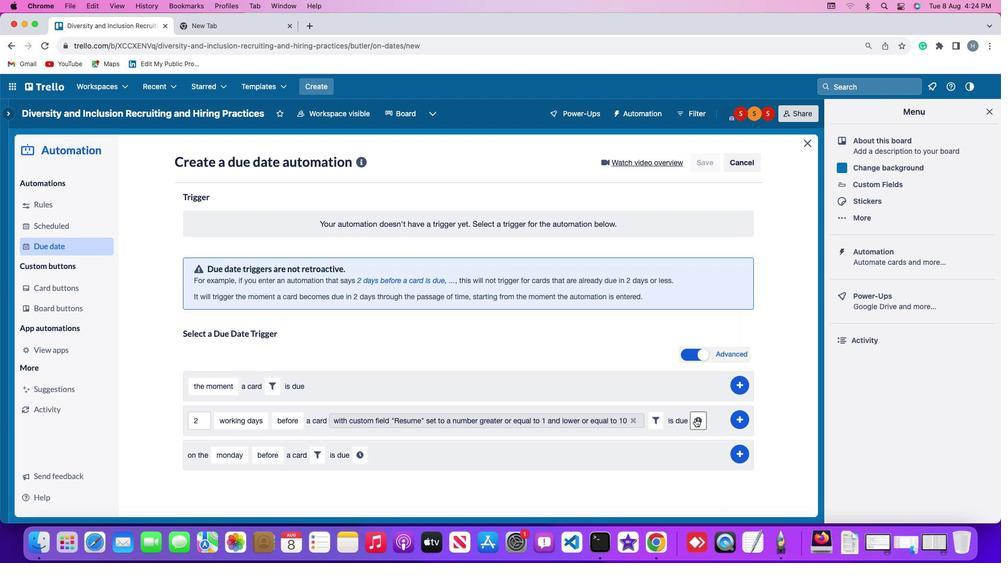 
Action: Mouse pressed left at (695, 418)
Screenshot: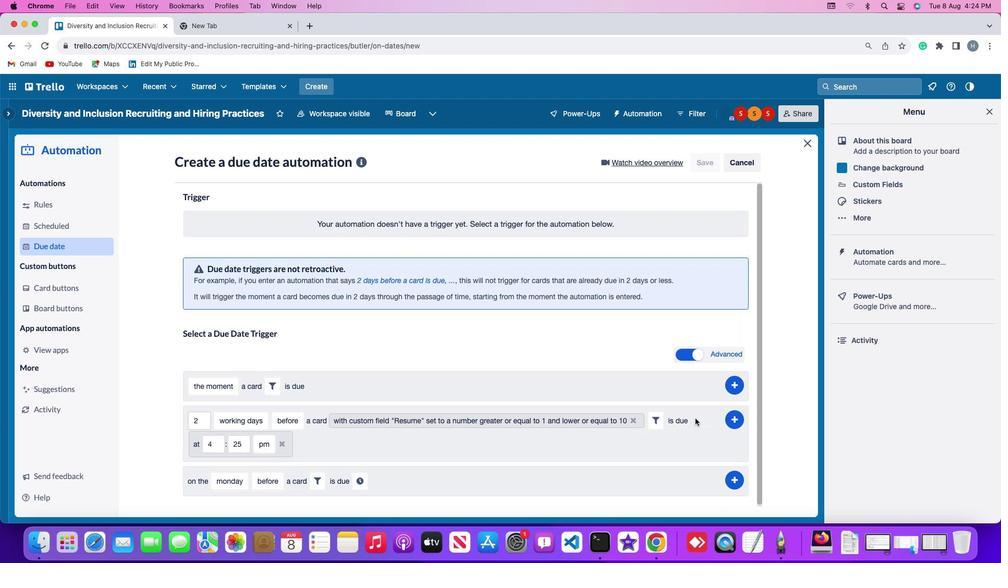 
Action: Mouse moved to (221, 446)
Screenshot: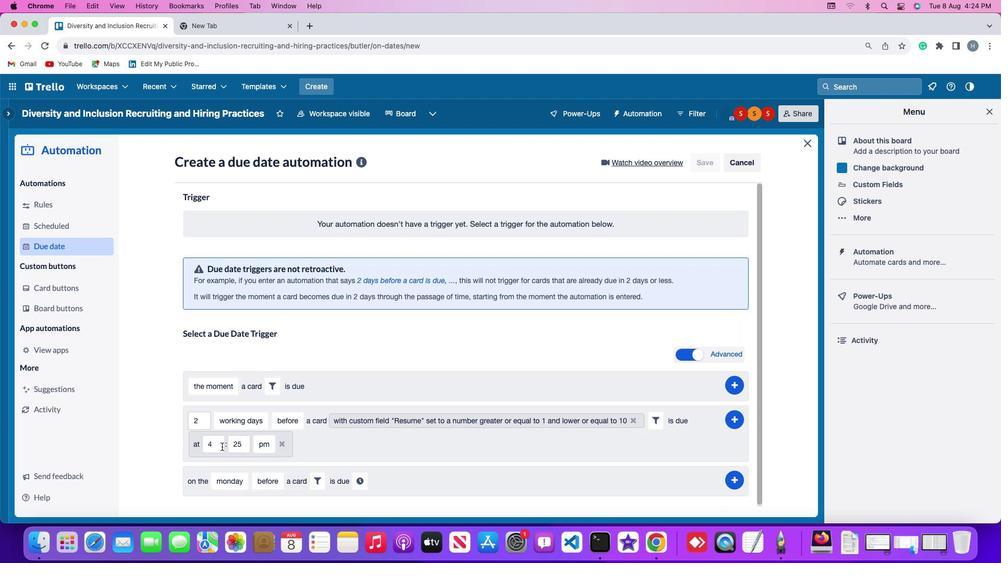 
Action: Mouse pressed left at (221, 446)
Screenshot: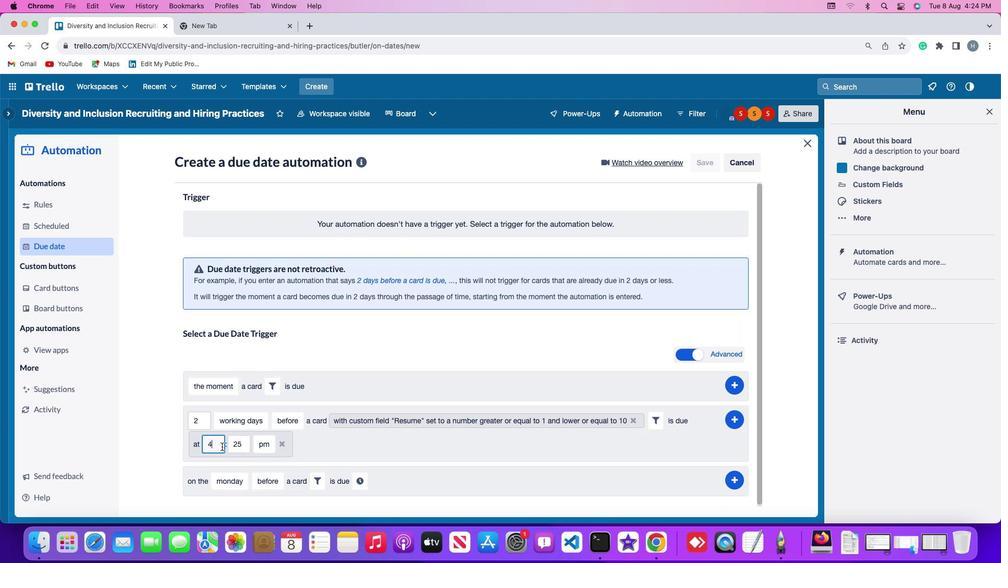 
Action: Mouse moved to (221, 446)
Screenshot: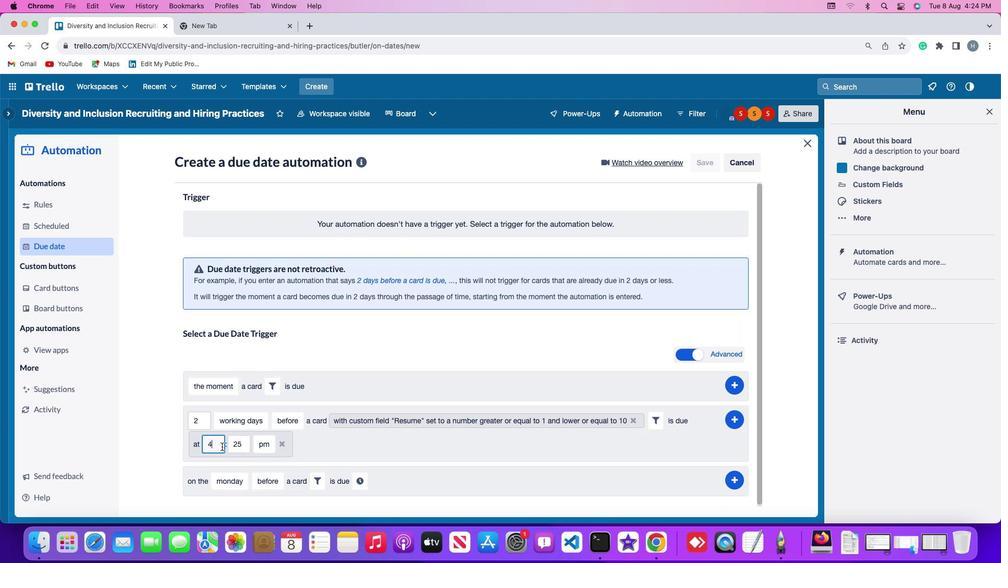 
Action: Key pressed Key.backspace'1''1'
Screenshot: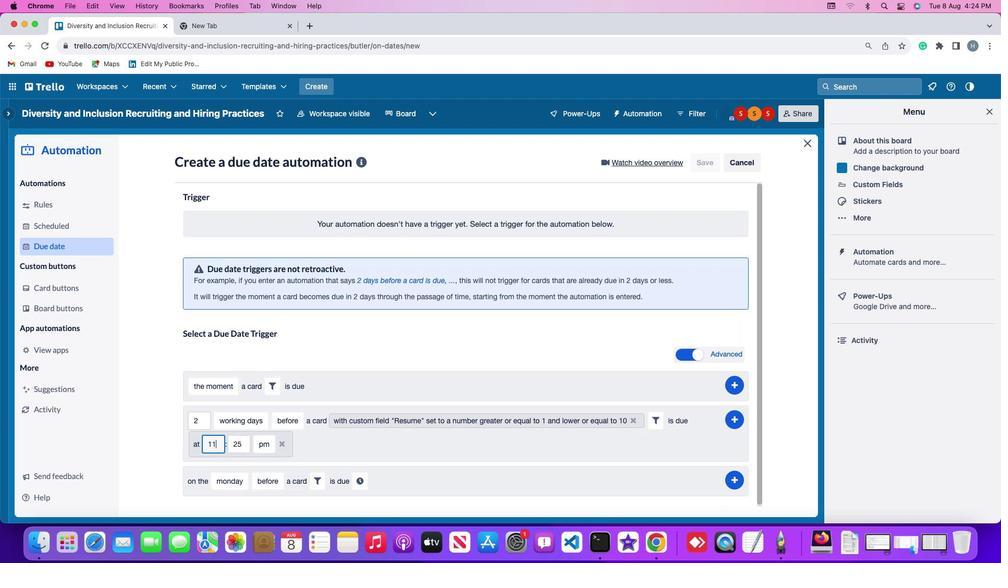 
Action: Mouse moved to (242, 444)
Screenshot: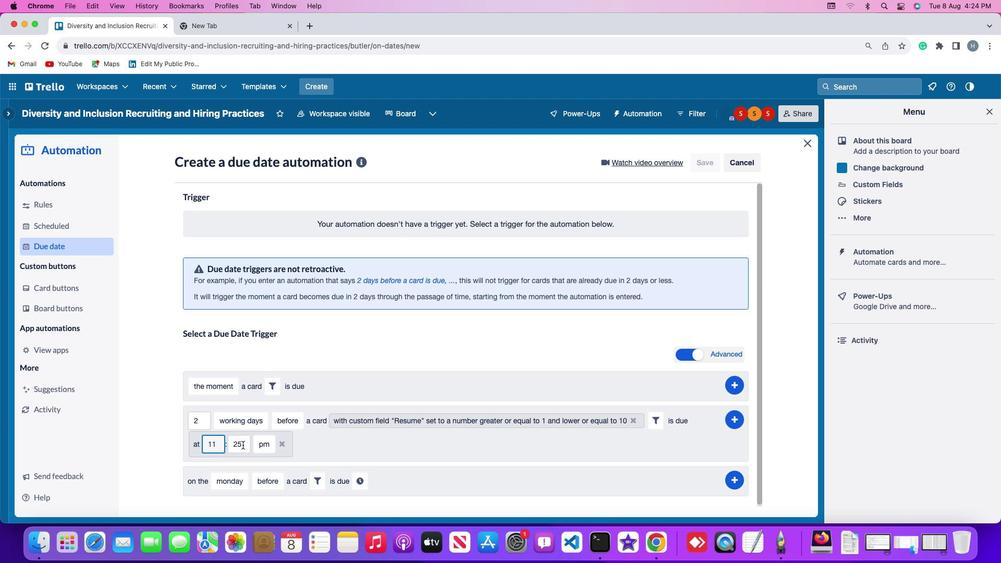 
Action: Mouse pressed left at (242, 444)
Screenshot: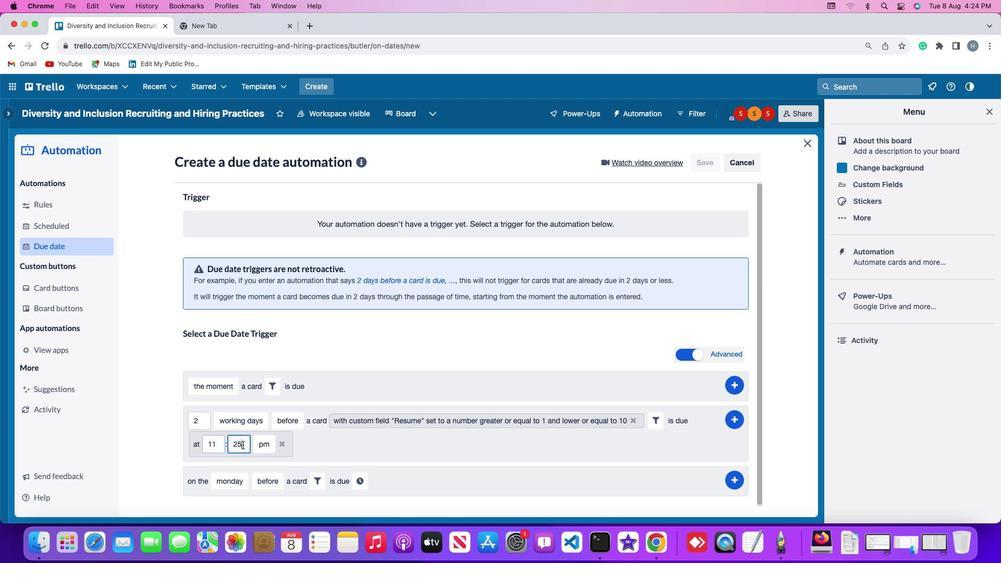 
Action: Mouse moved to (242, 444)
Screenshot: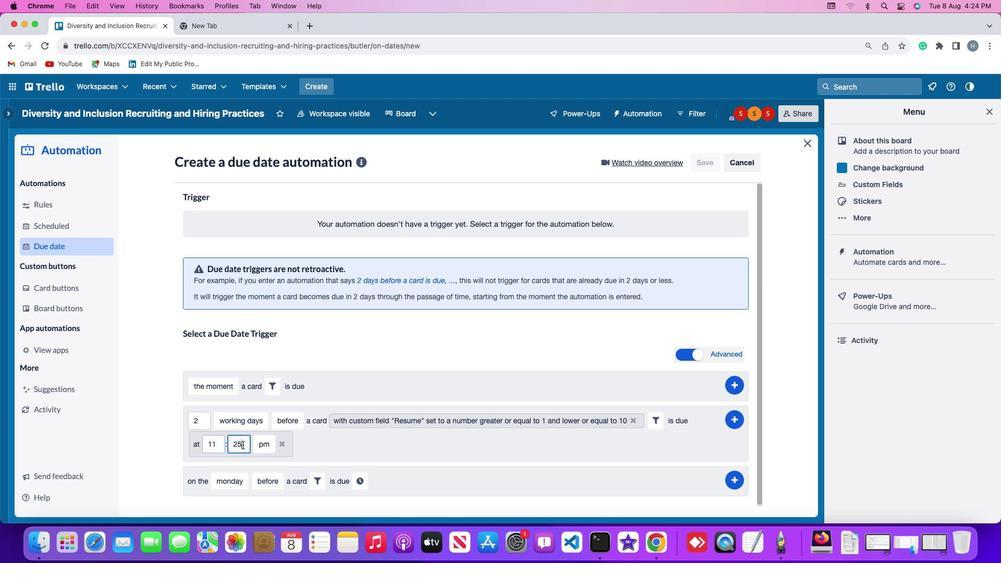 
Action: Key pressed Key.backspaceKey.backspace'0''0'
Screenshot: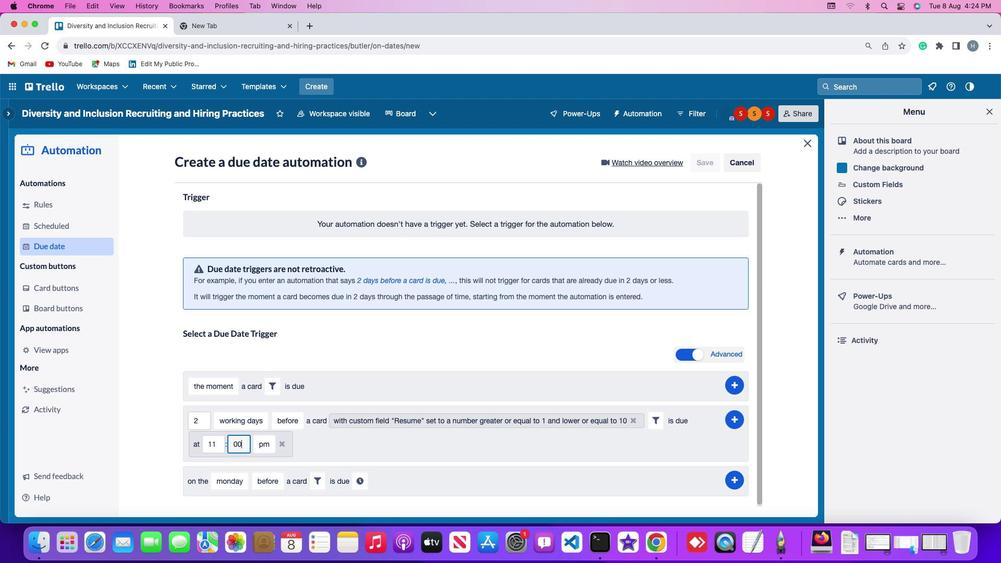 
Action: Mouse moved to (261, 446)
Screenshot: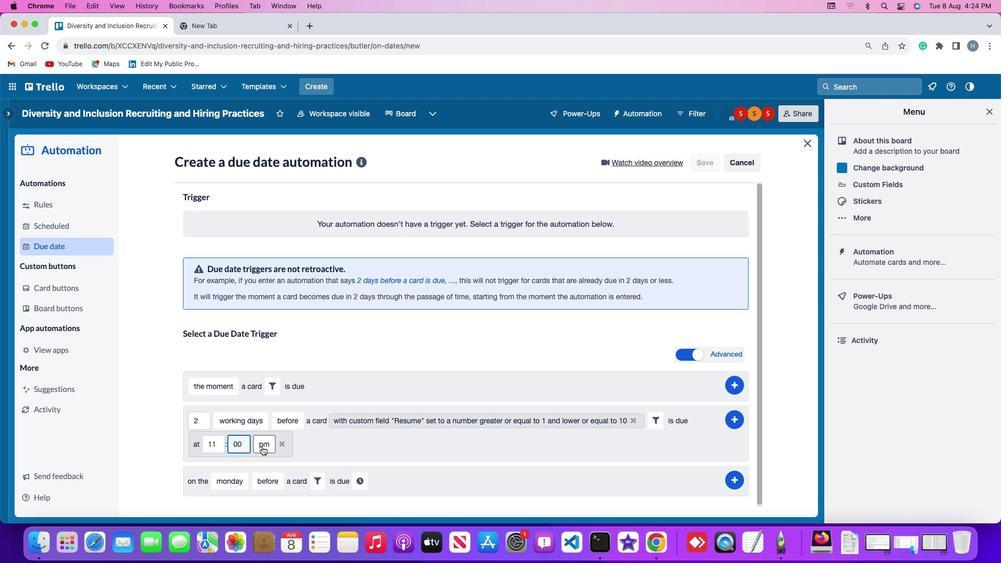 
Action: Mouse pressed left at (261, 446)
Screenshot: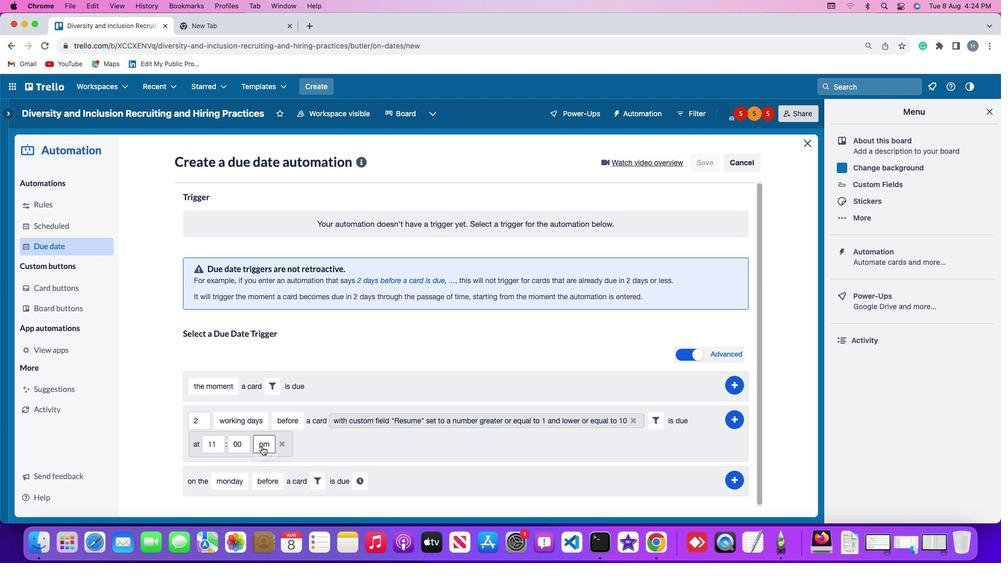 
Action: Mouse moved to (267, 462)
Screenshot: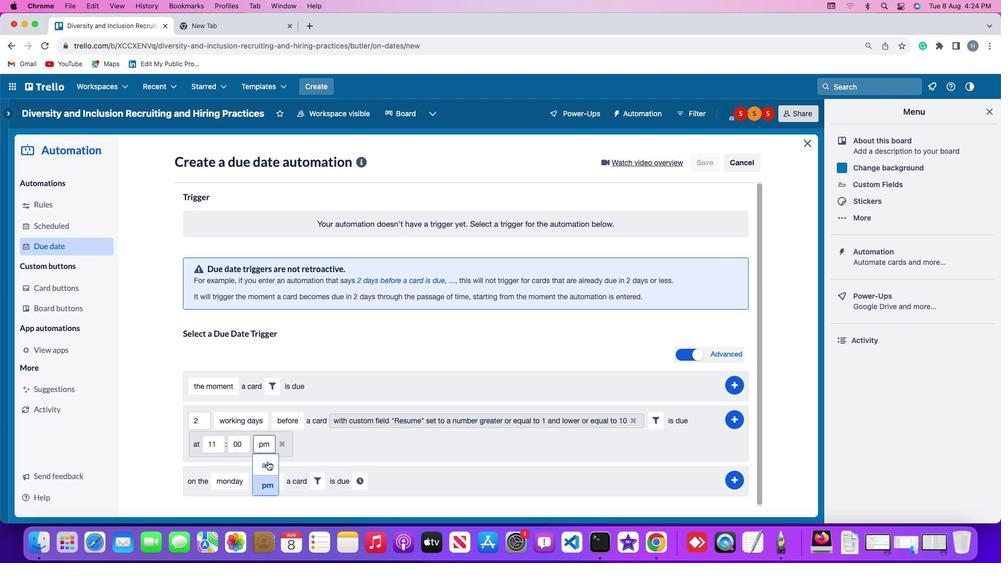 
Action: Mouse pressed left at (267, 462)
Screenshot: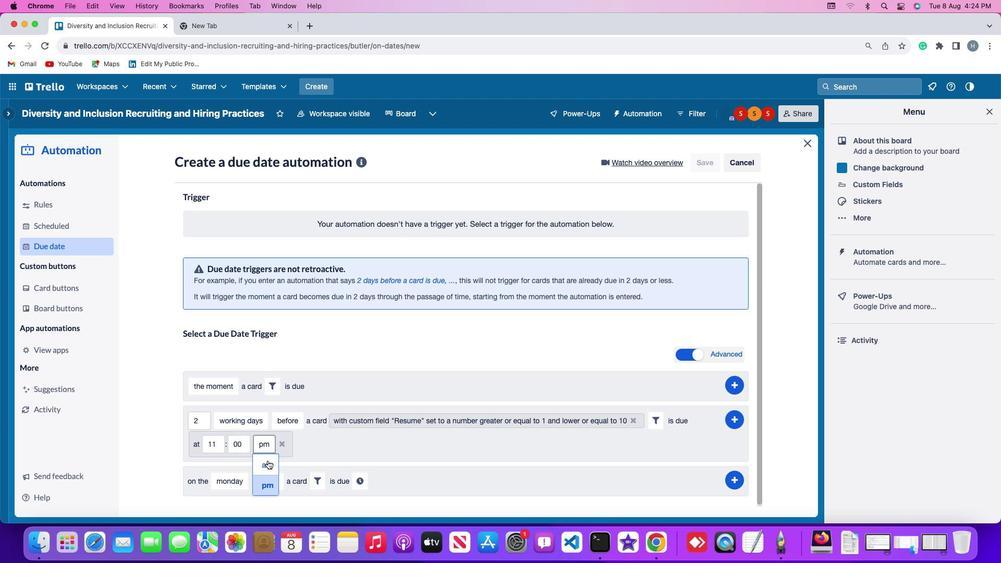 
Action: Mouse moved to (732, 416)
Screenshot: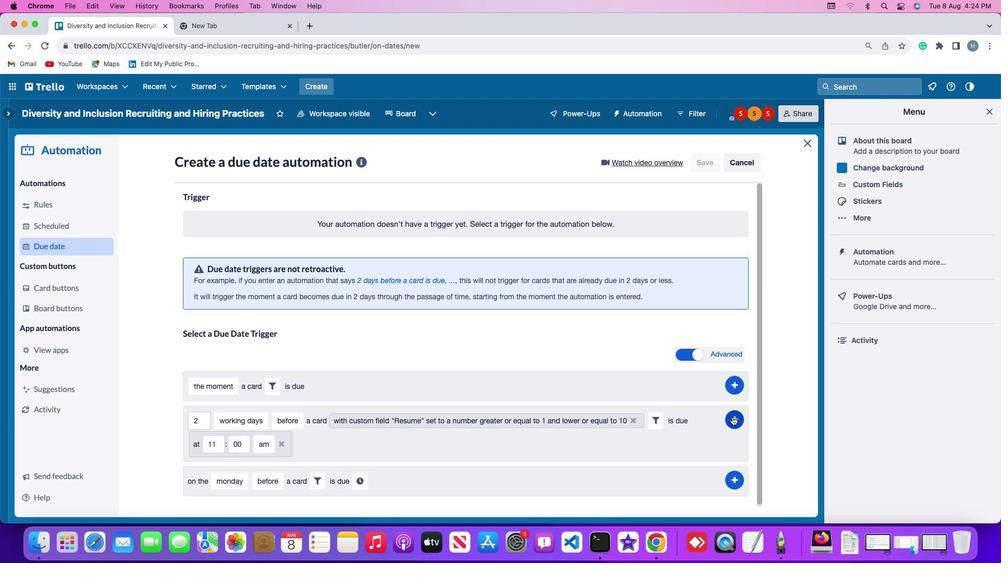 
Action: Mouse pressed left at (732, 416)
Screenshot: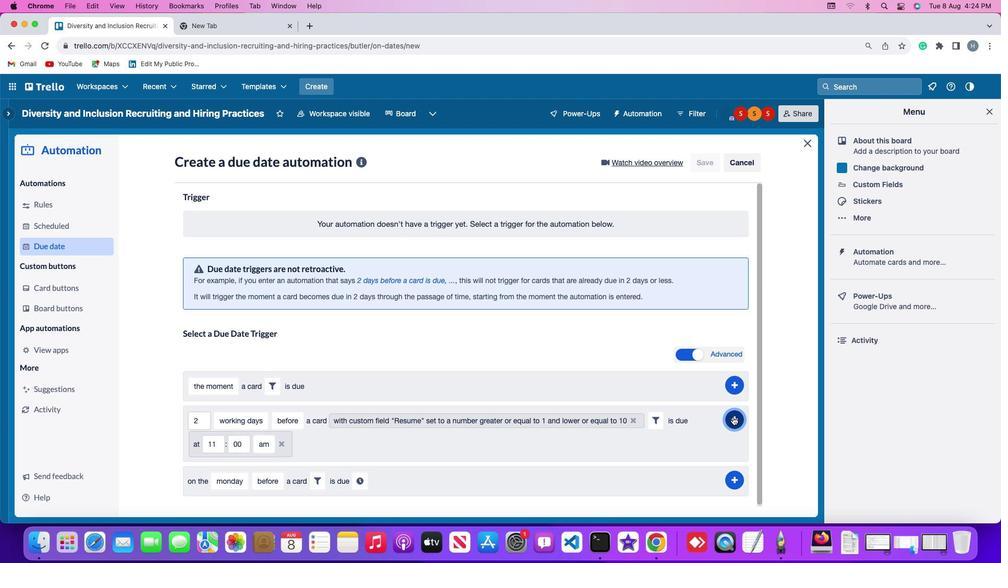 
Action: Mouse moved to (736, 304)
Screenshot: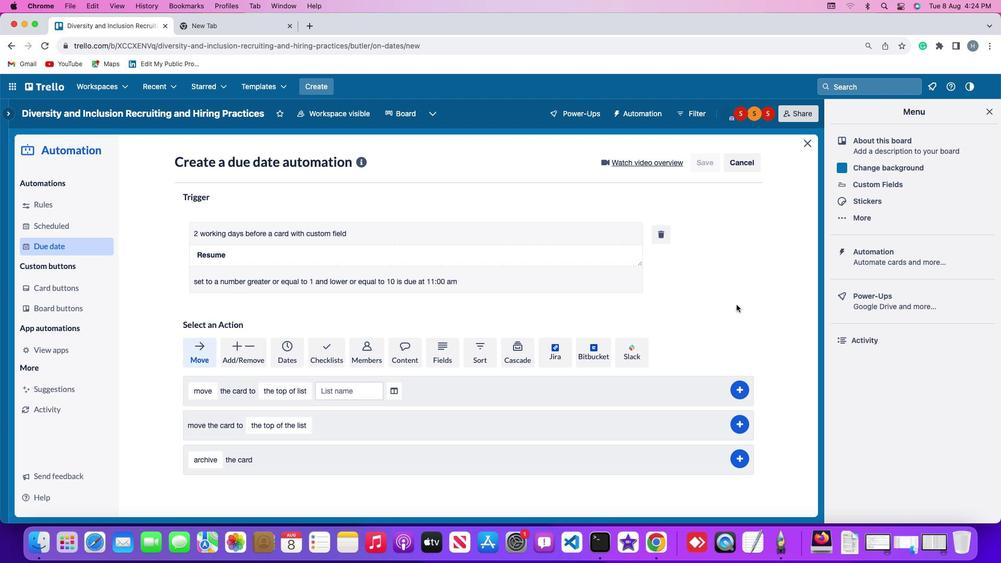 
